 Task: Look for properties with shower or bath chairs.
Action: Mouse moved to (1048, 126)
Screenshot: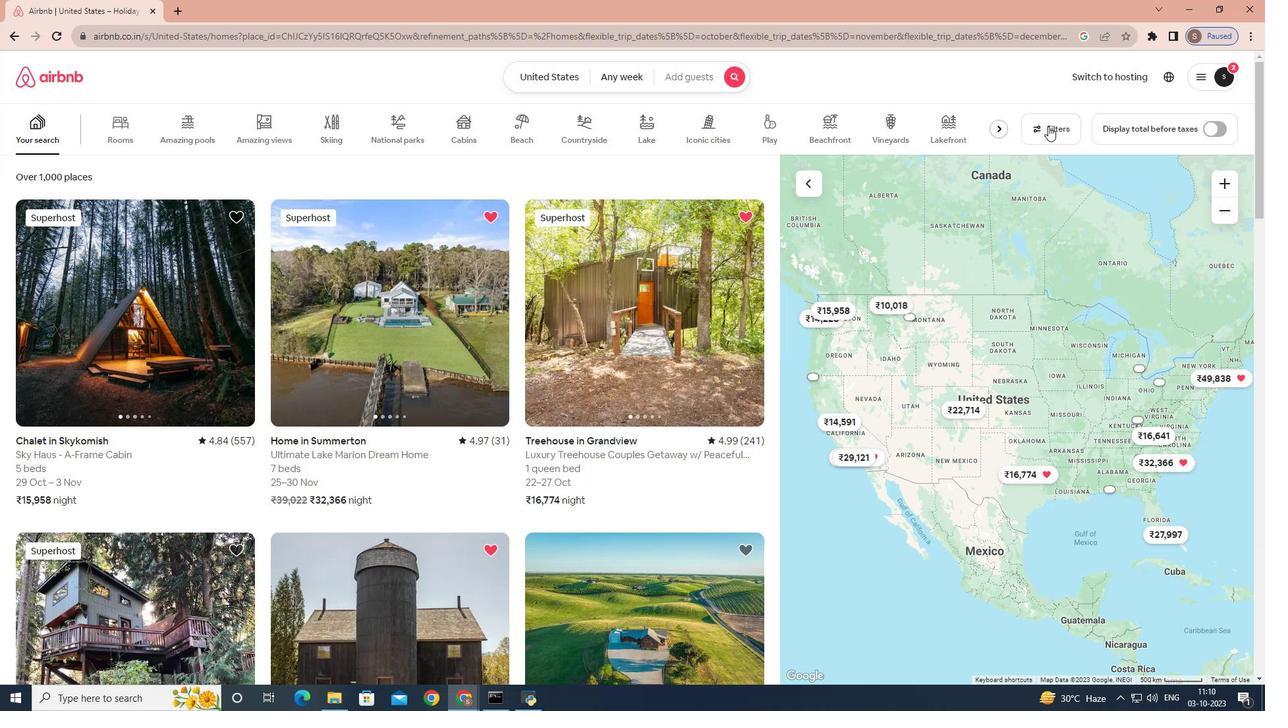
Action: Mouse pressed left at (1048, 126)
Screenshot: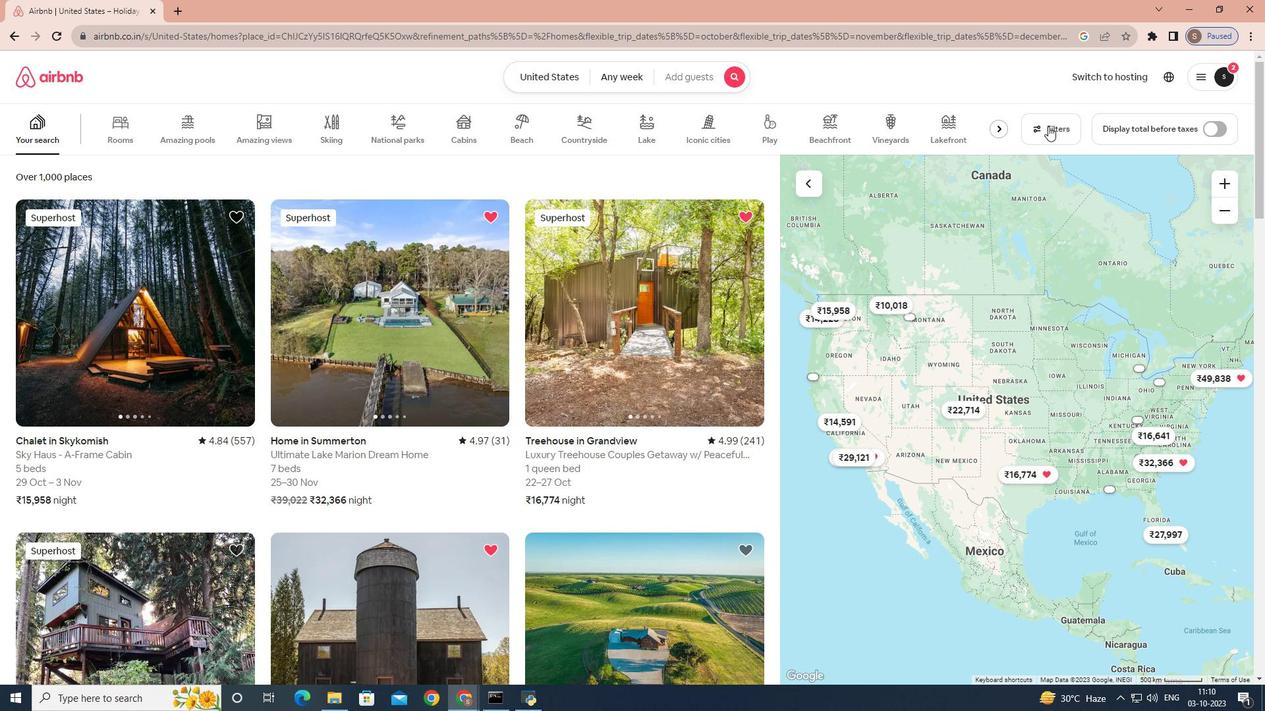 
Action: Mouse moved to (797, 205)
Screenshot: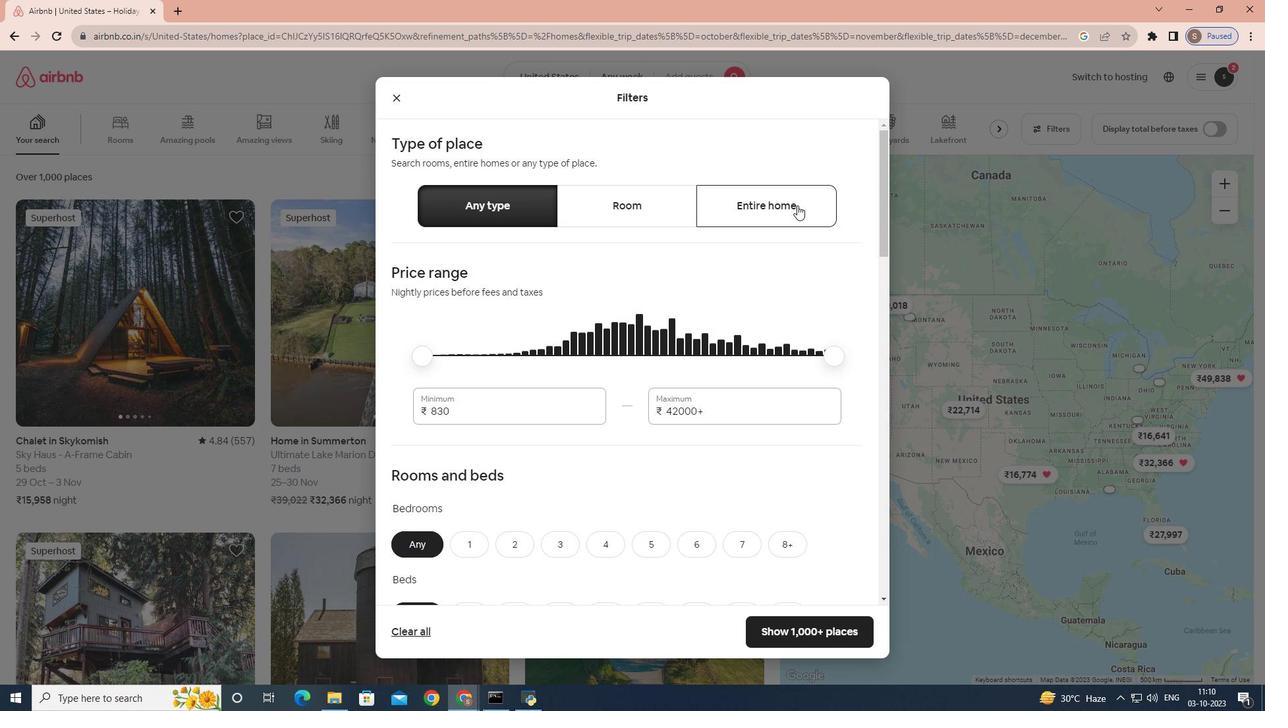 
Action: Mouse pressed left at (797, 205)
Screenshot: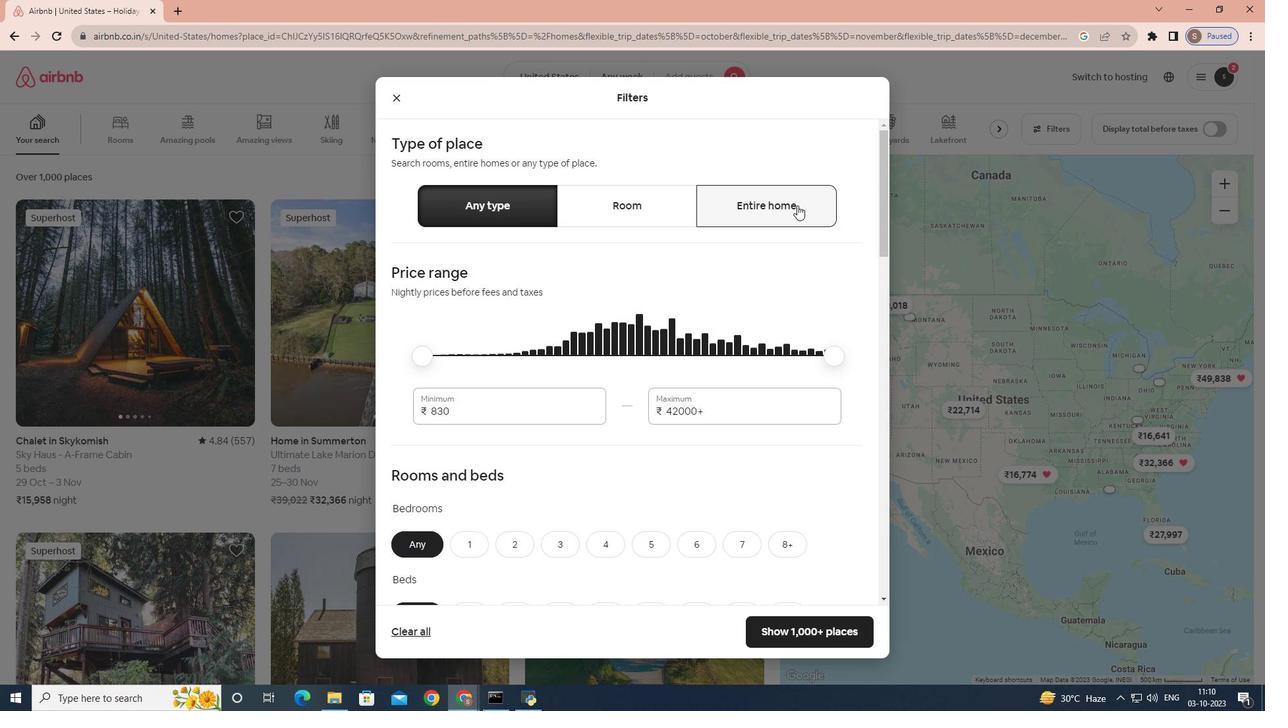 
Action: Mouse moved to (707, 267)
Screenshot: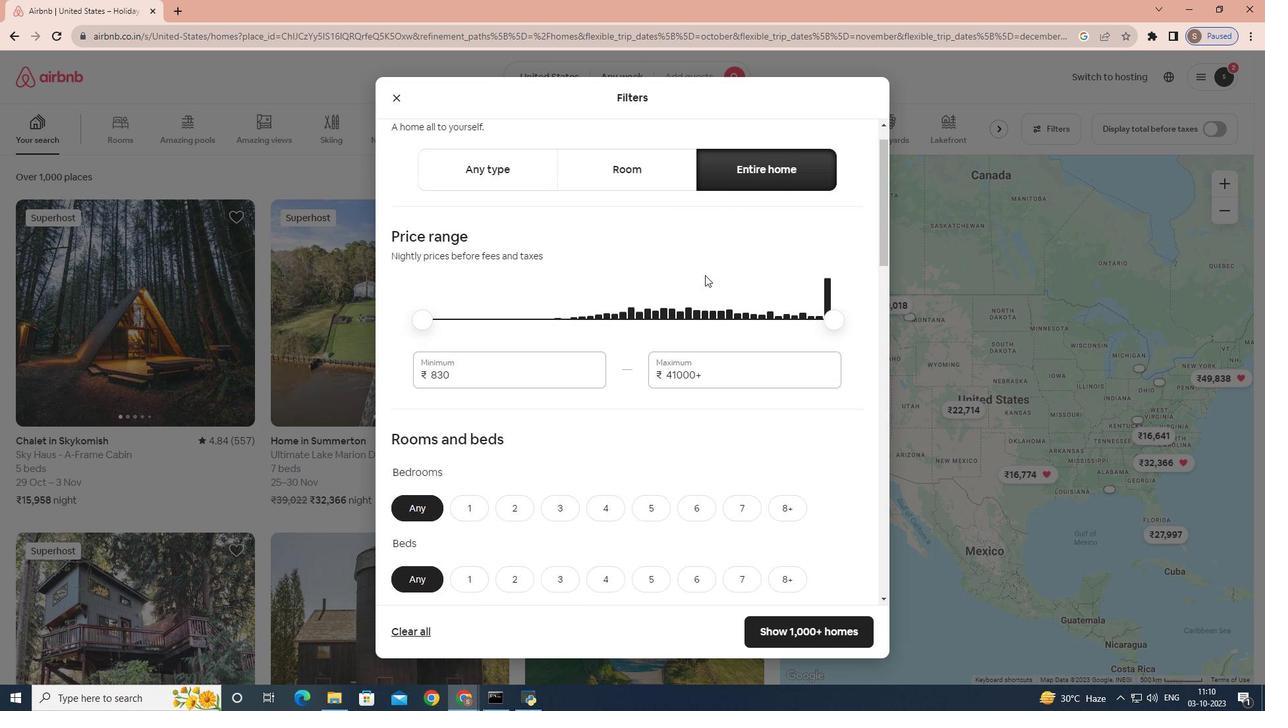 
Action: Mouse scrolled (707, 266) with delta (0, 0)
Screenshot: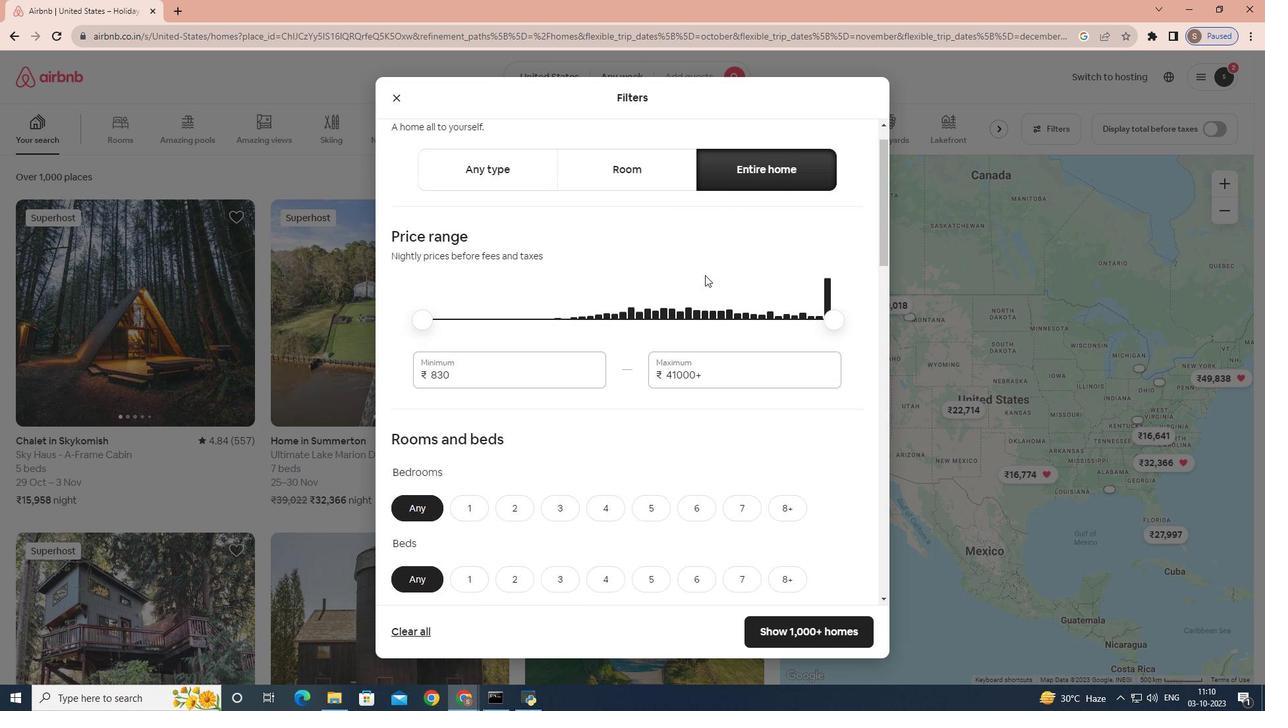 
Action: Mouse moved to (705, 274)
Screenshot: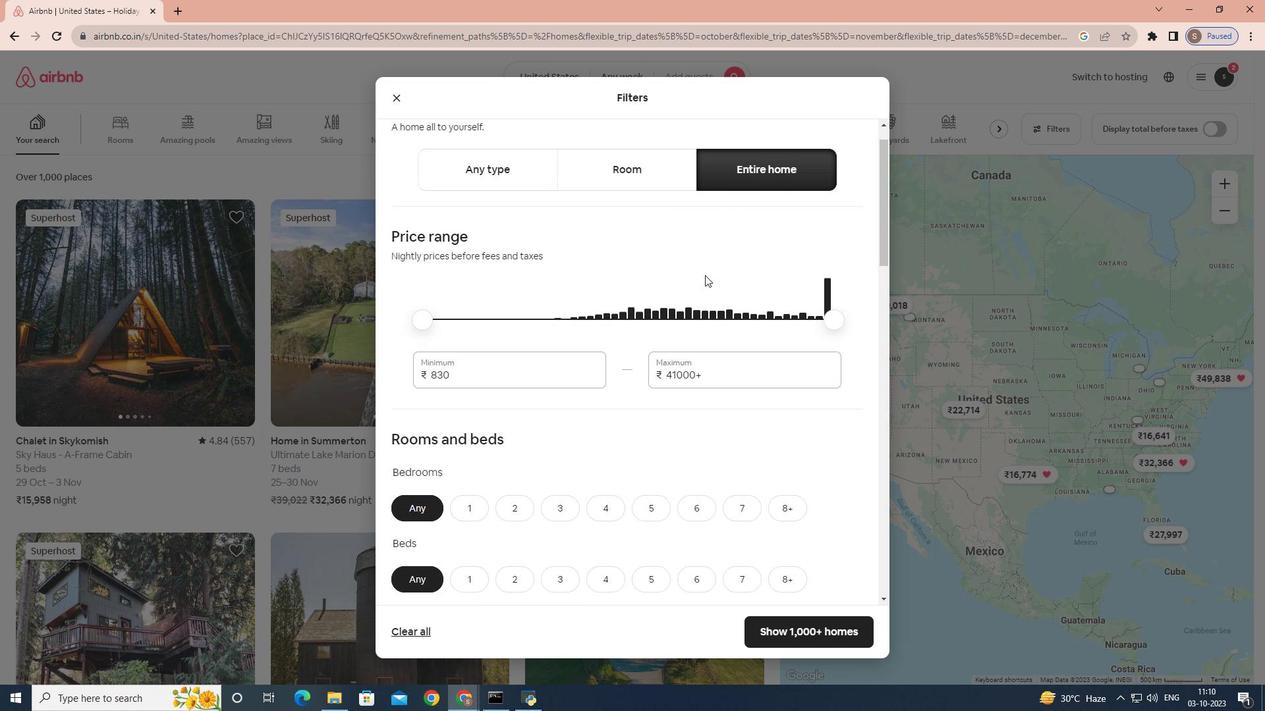 
Action: Mouse scrolled (705, 274) with delta (0, 0)
Screenshot: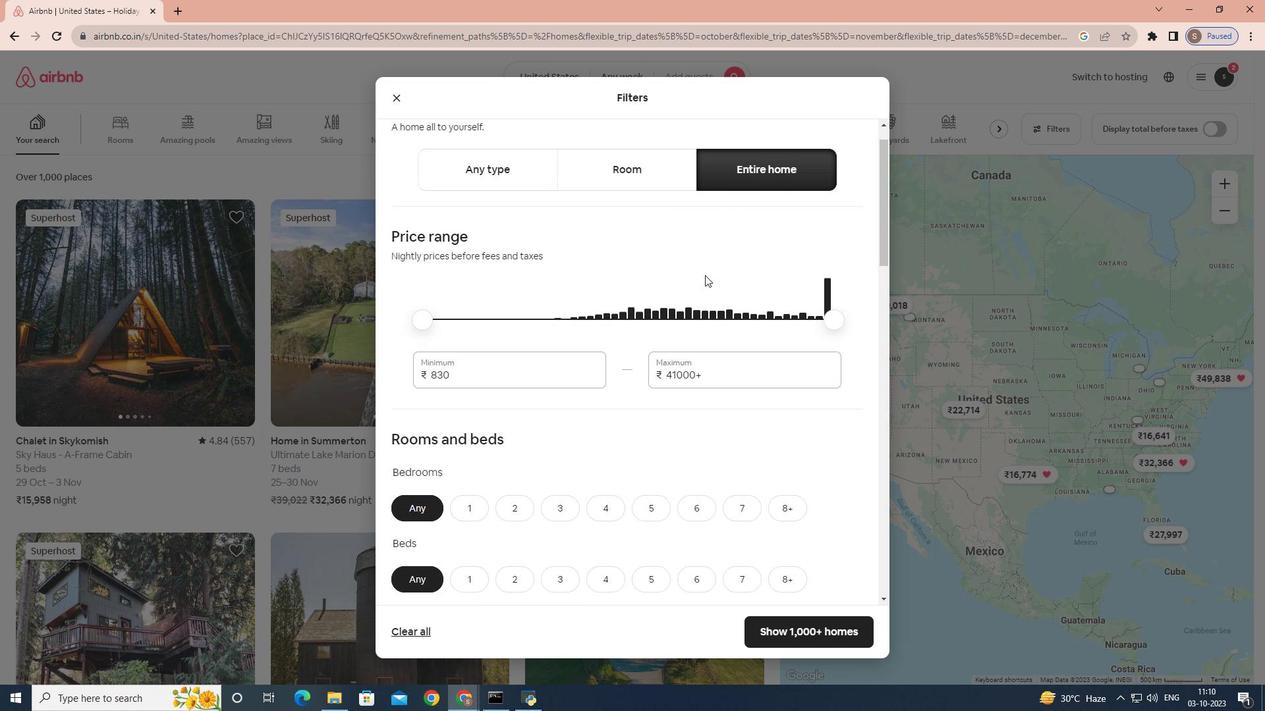 
Action: Mouse moved to (705, 275)
Screenshot: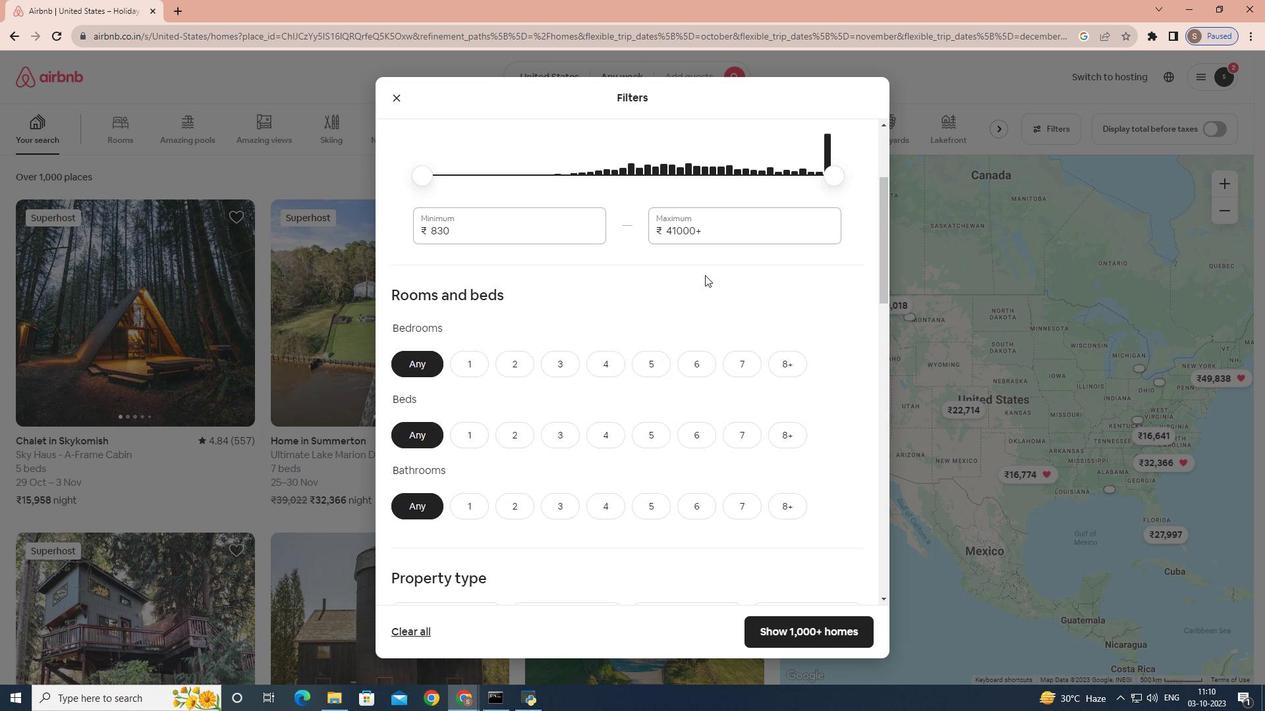 
Action: Mouse scrolled (705, 274) with delta (0, 0)
Screenshot: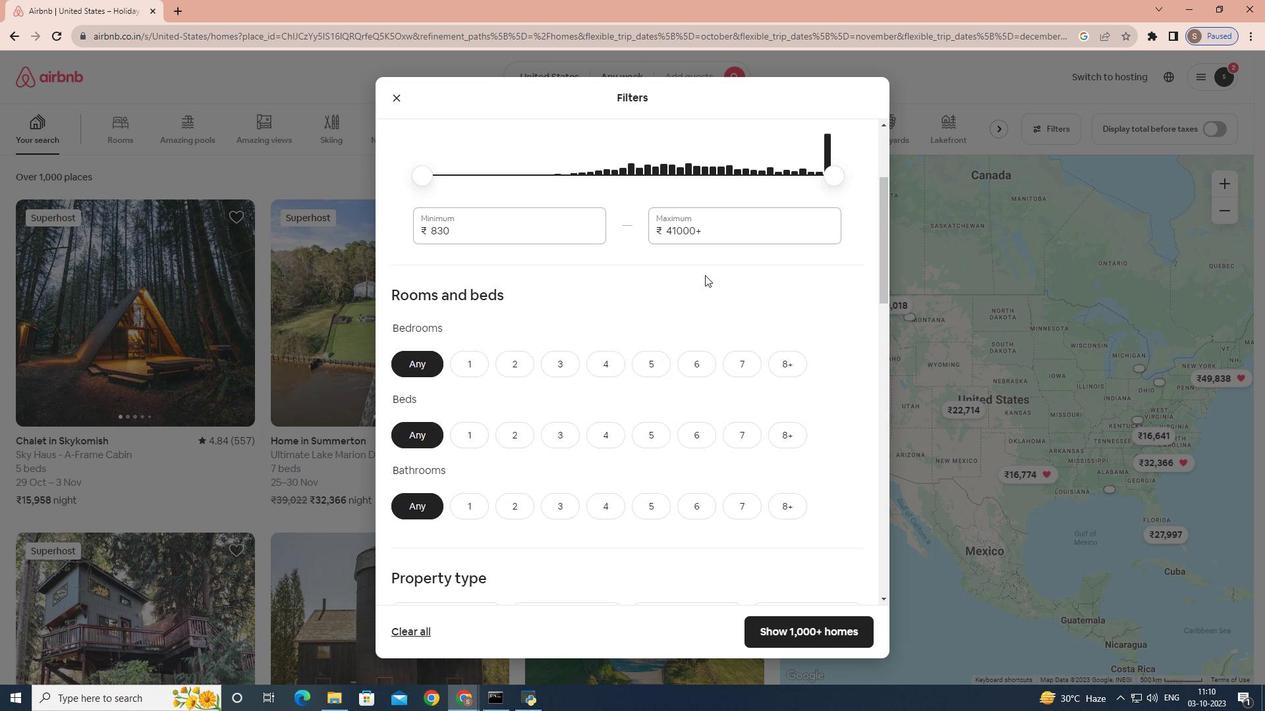 
Action: Mouse scrolled (705, 274) with delta (0, 0)
Screenshot: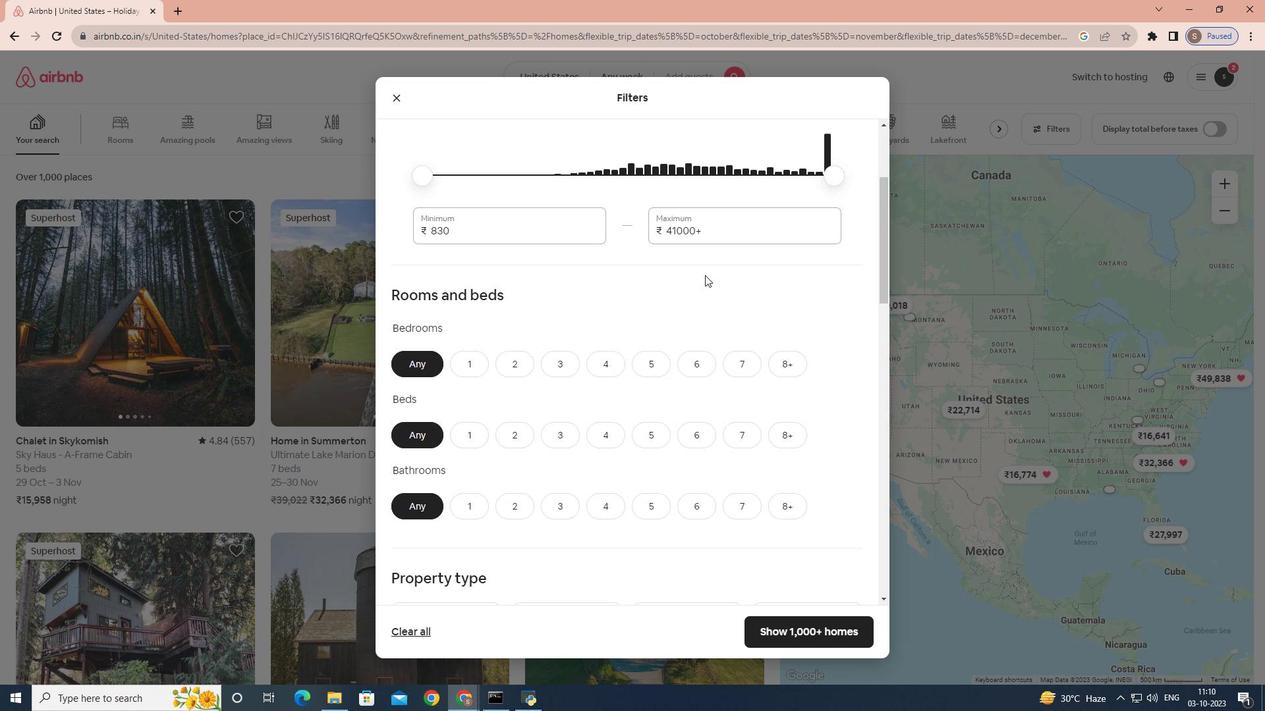 
Action: Mouse scrolled (705, 274) with delta (0, 0)
Screenshot: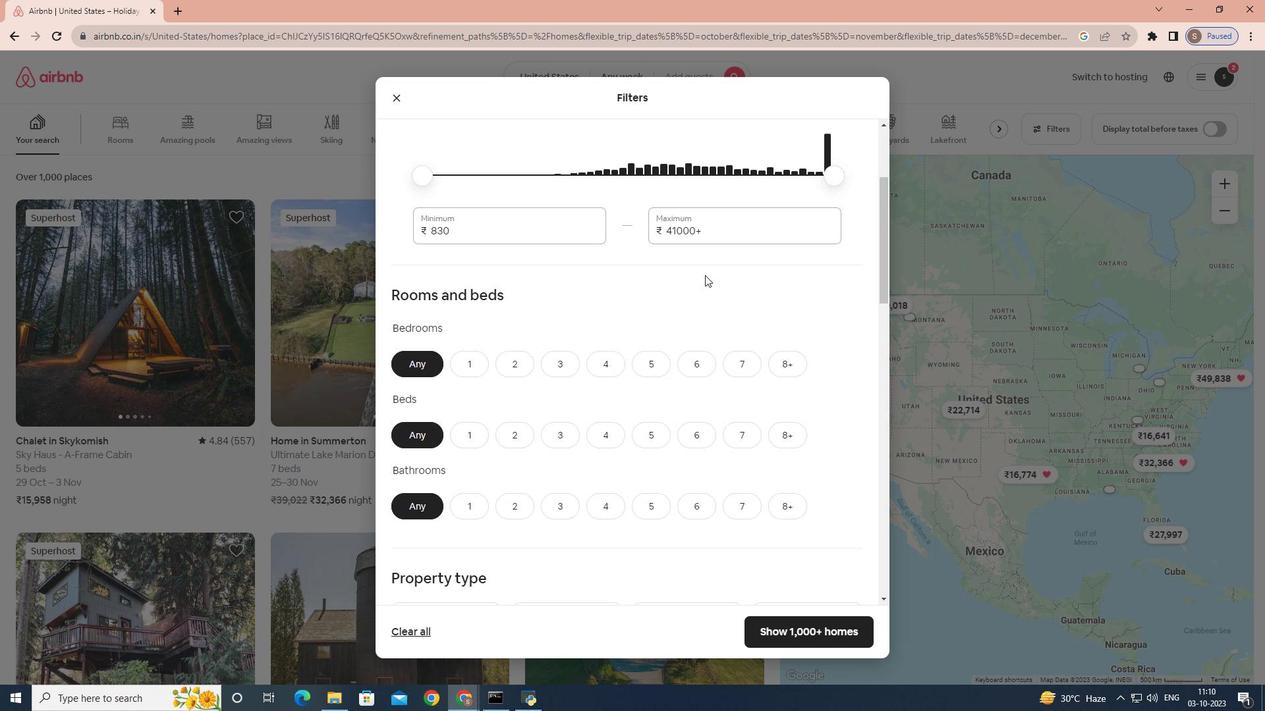 
Action: Mouse scrolled (705, 274) with delta (0, 0)
Screenshot: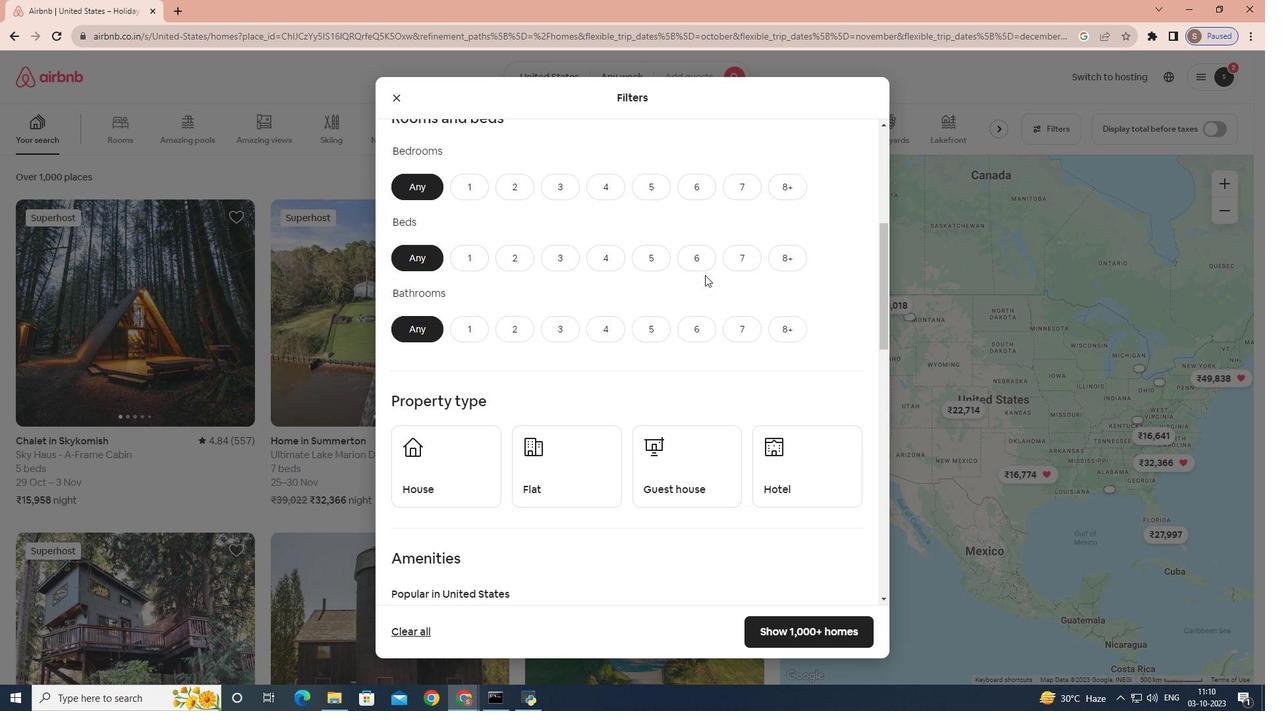 
Action: Mouse scrolled (705, 274) with delta (0, 0)
Screenshot: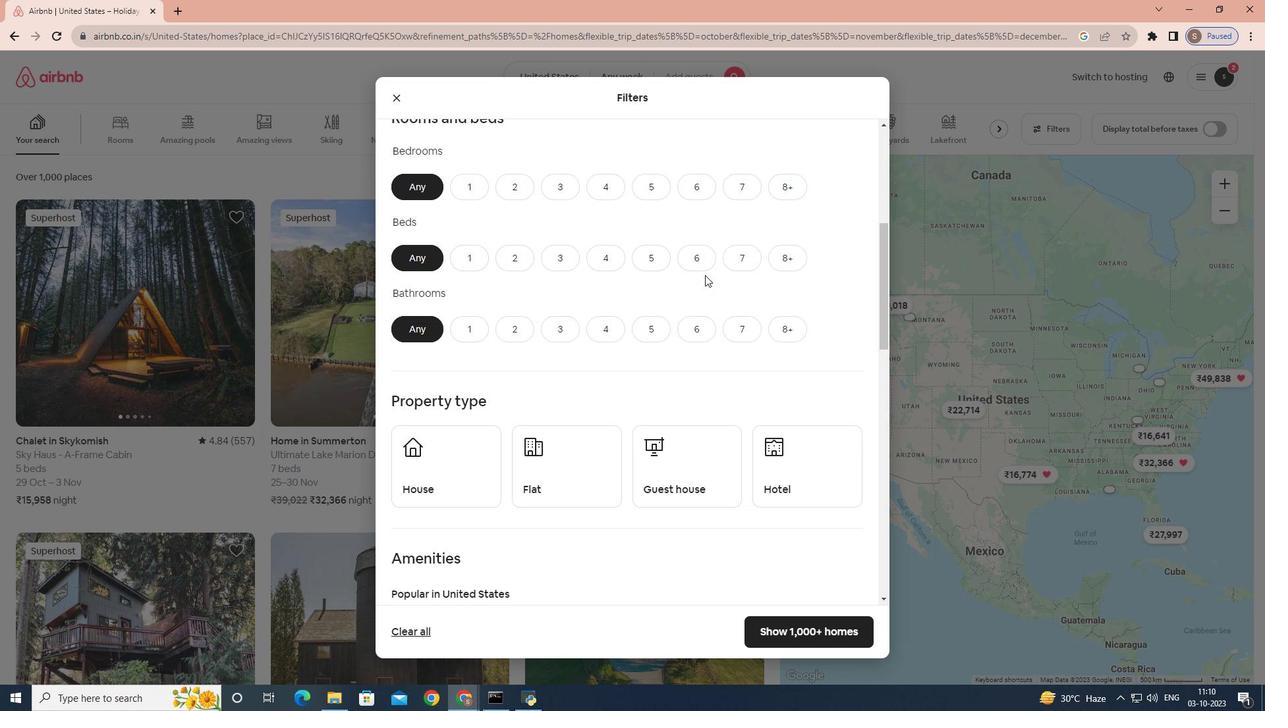 
Action: Mouse scrolled (705, 274) with delta (0, 0)
Screenshot: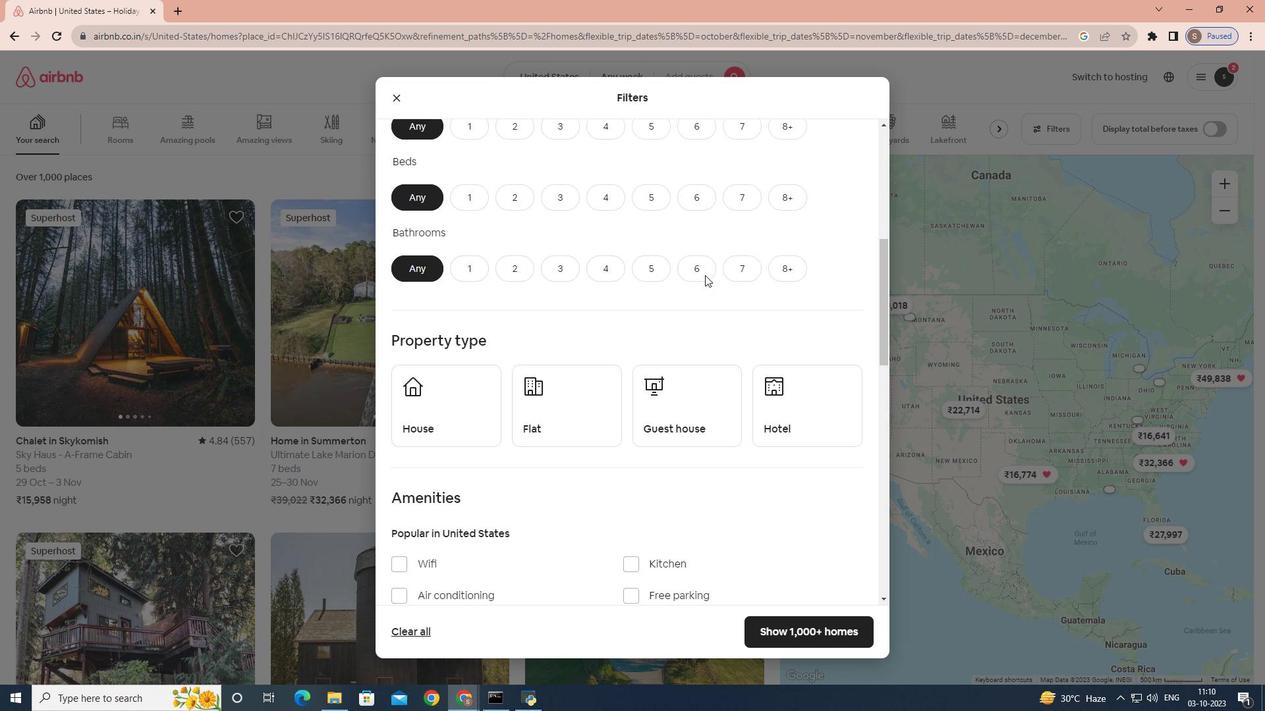 
Action: Mouse scrolled (705, 274) with delta (0, 0)
Screenshot: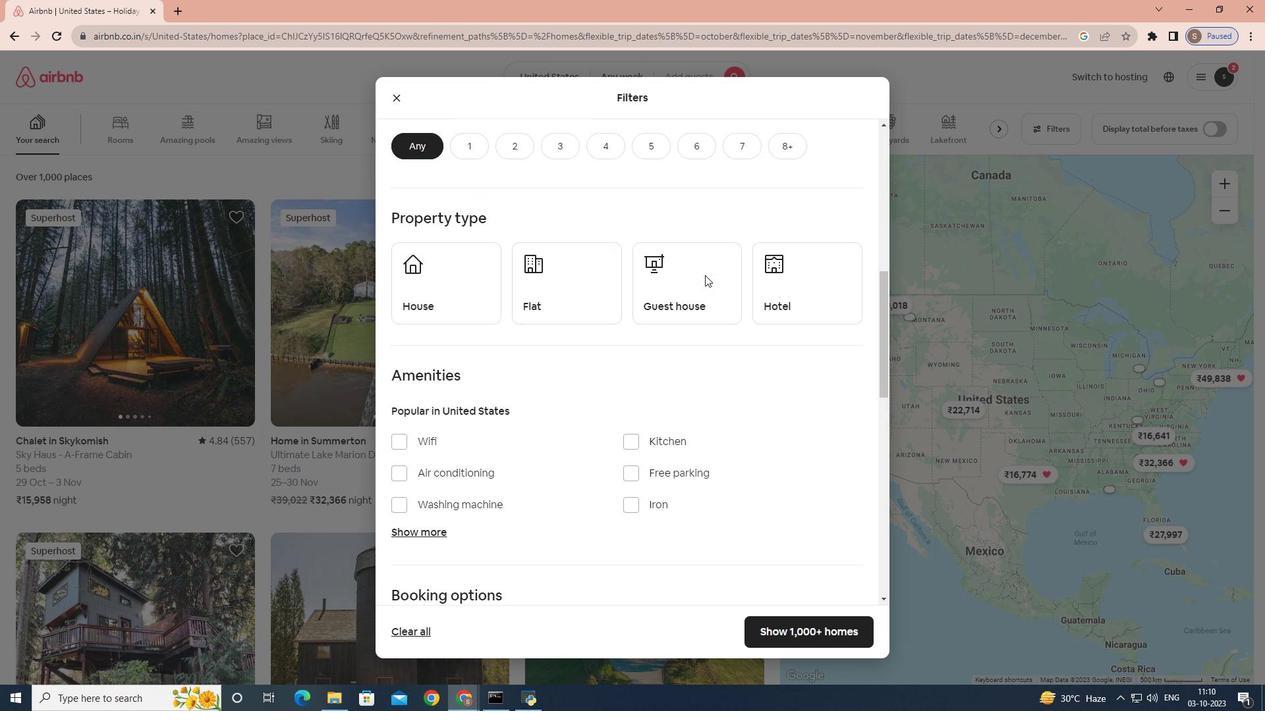 
Action: Mouse scrolled (705, 274) with delta (0, 0)
Screenshot: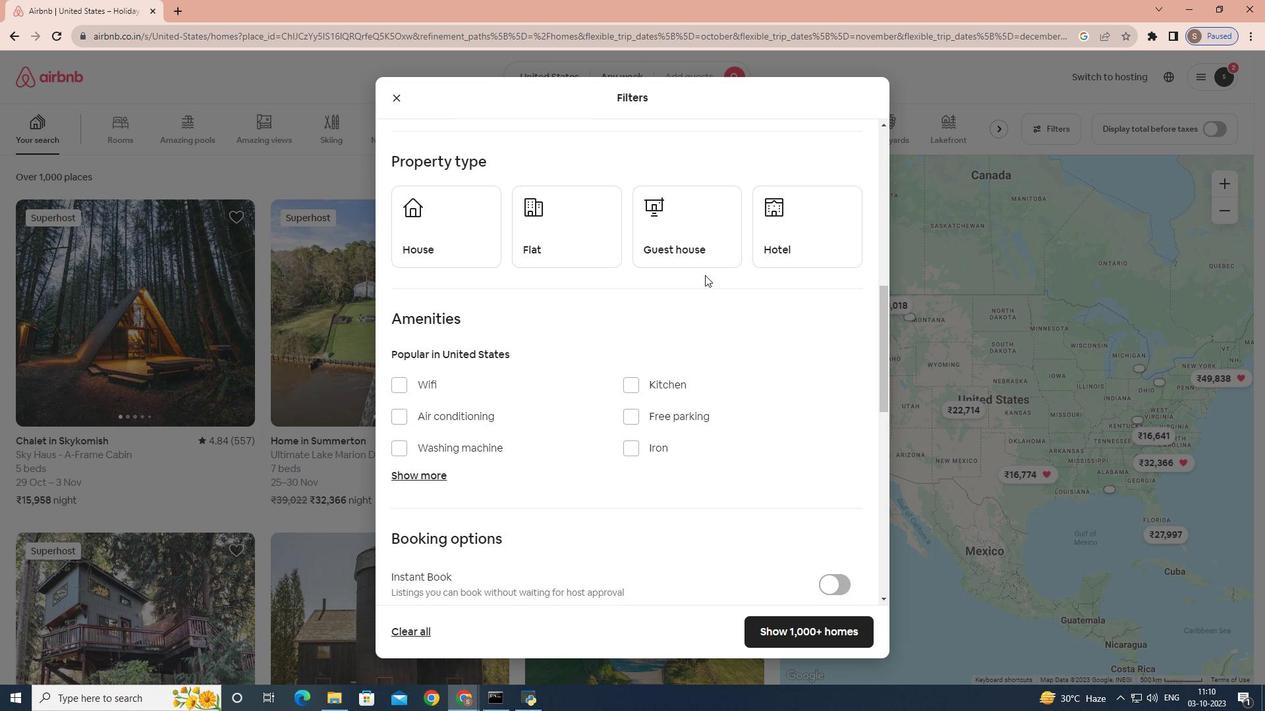 
Action: Mouse scrolled (705, 274) with delta (0, 0)
Screenshot: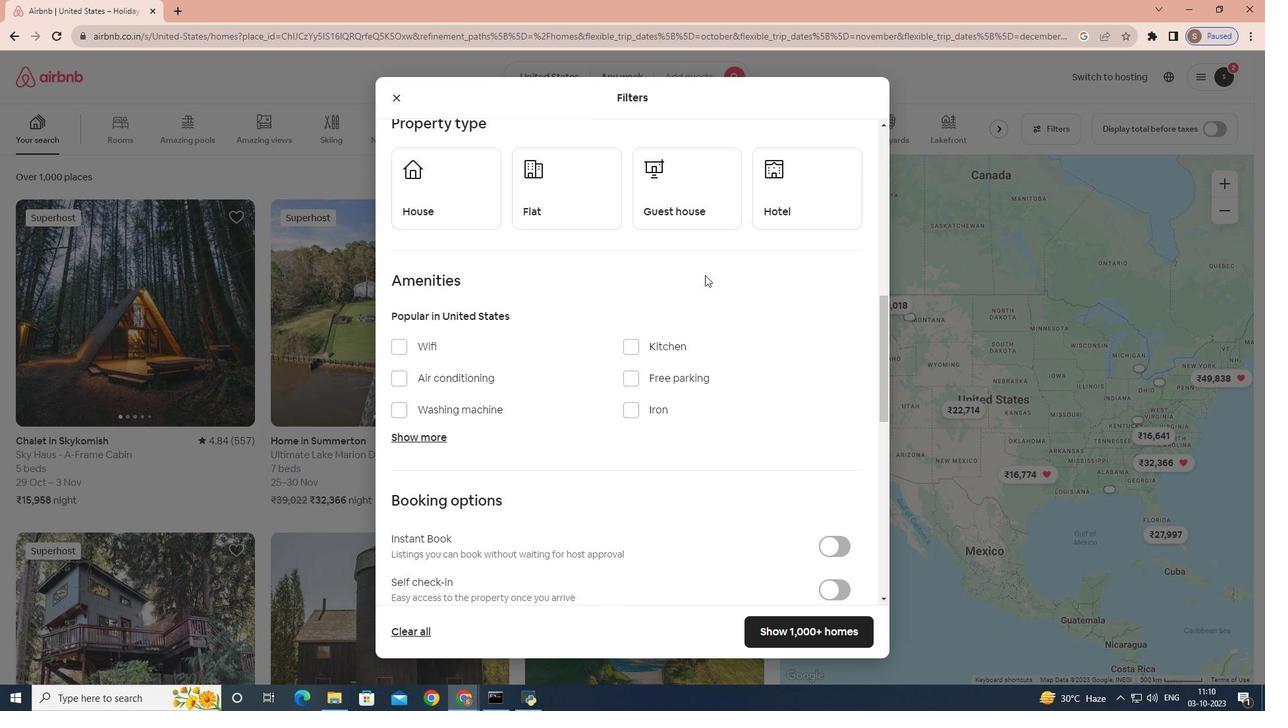 
Action: Mouse moved to (433, 347)
Screenshot: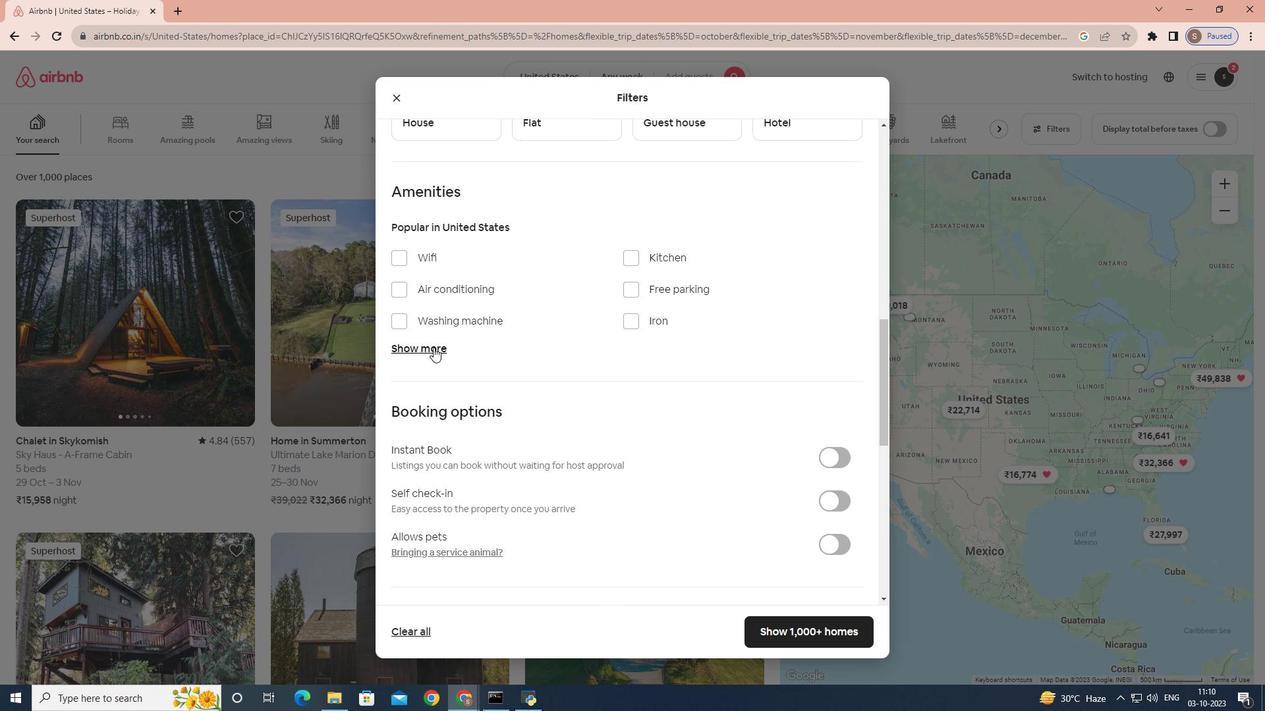 
Action: Mouse pressed left at (433, 347)
Screenshot: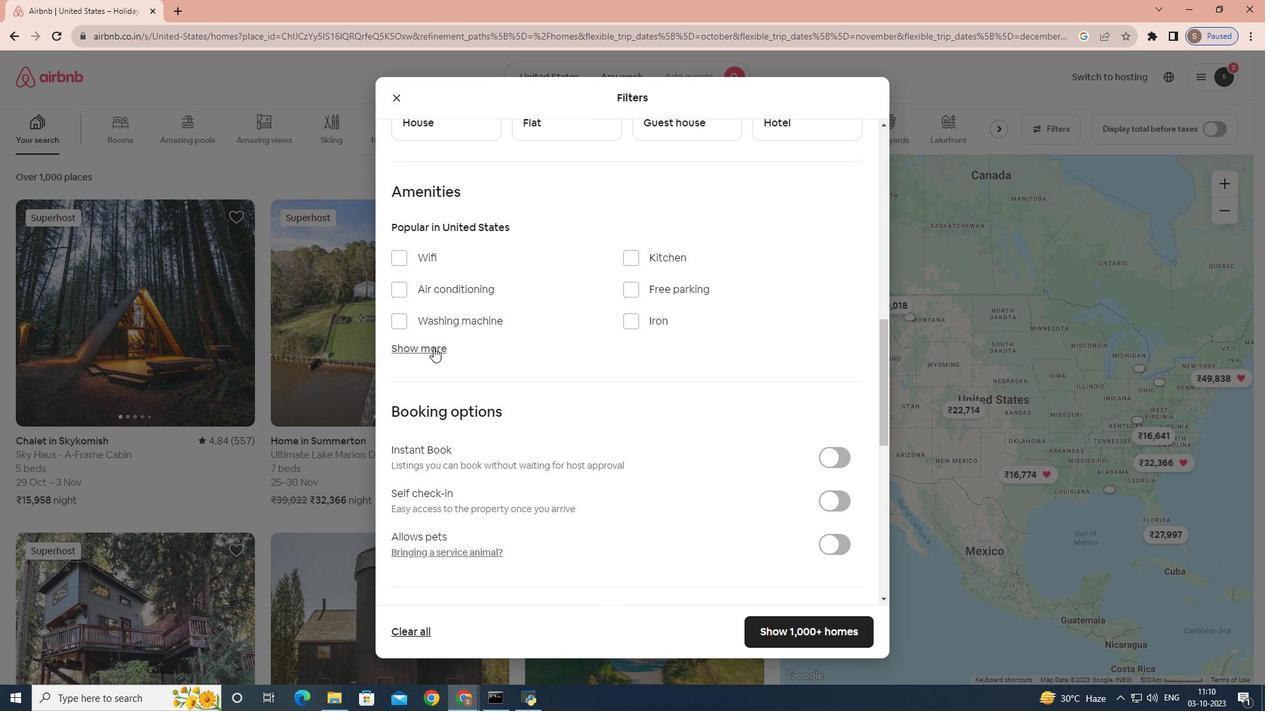 
Action: Mouse moved to (515, 345)
Screenshot: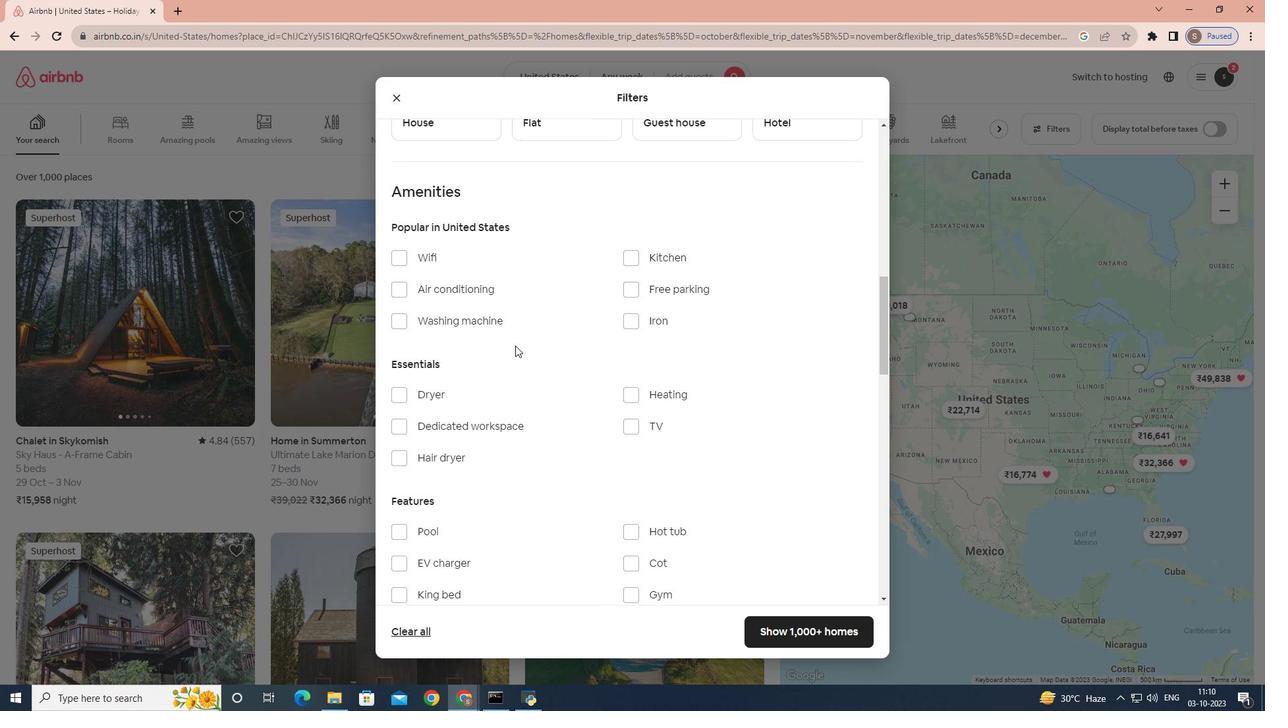 
Action: Mouse scrolled (515, 345) with delta (0, 0)
Screenshot: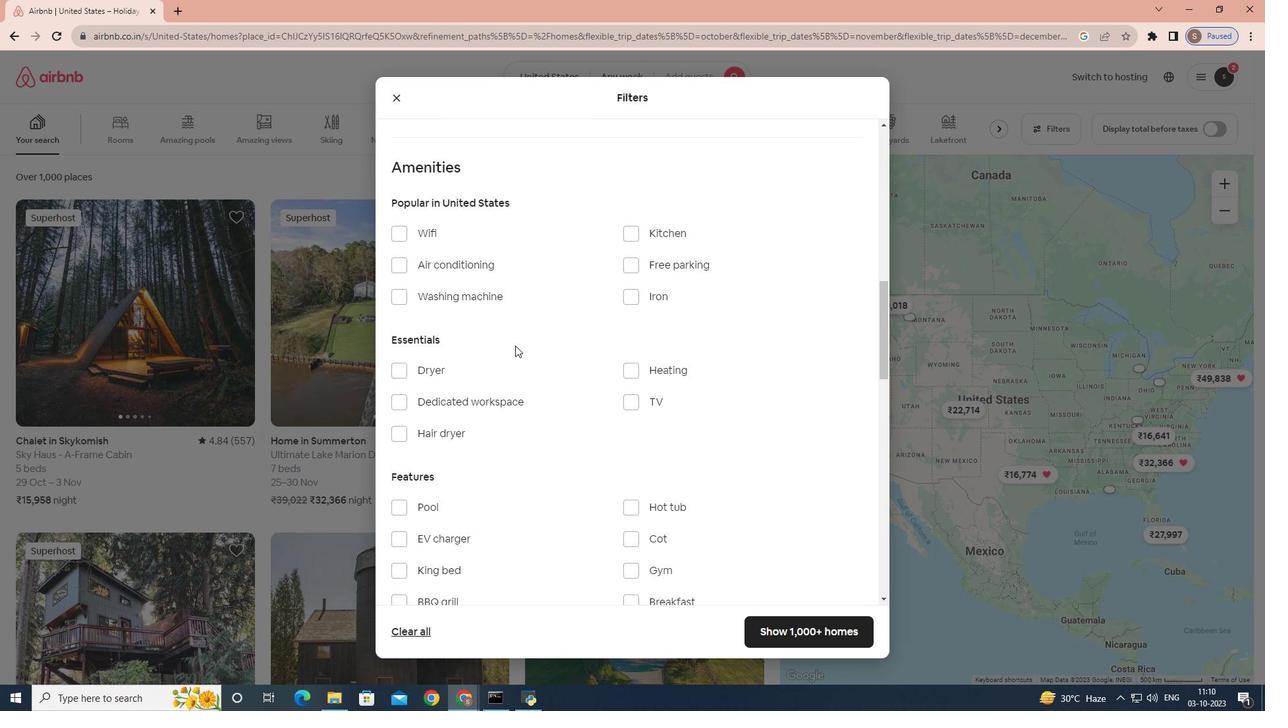
Action: Mouse scrolled (515, 345) with delta (0, 0)
Screenshot: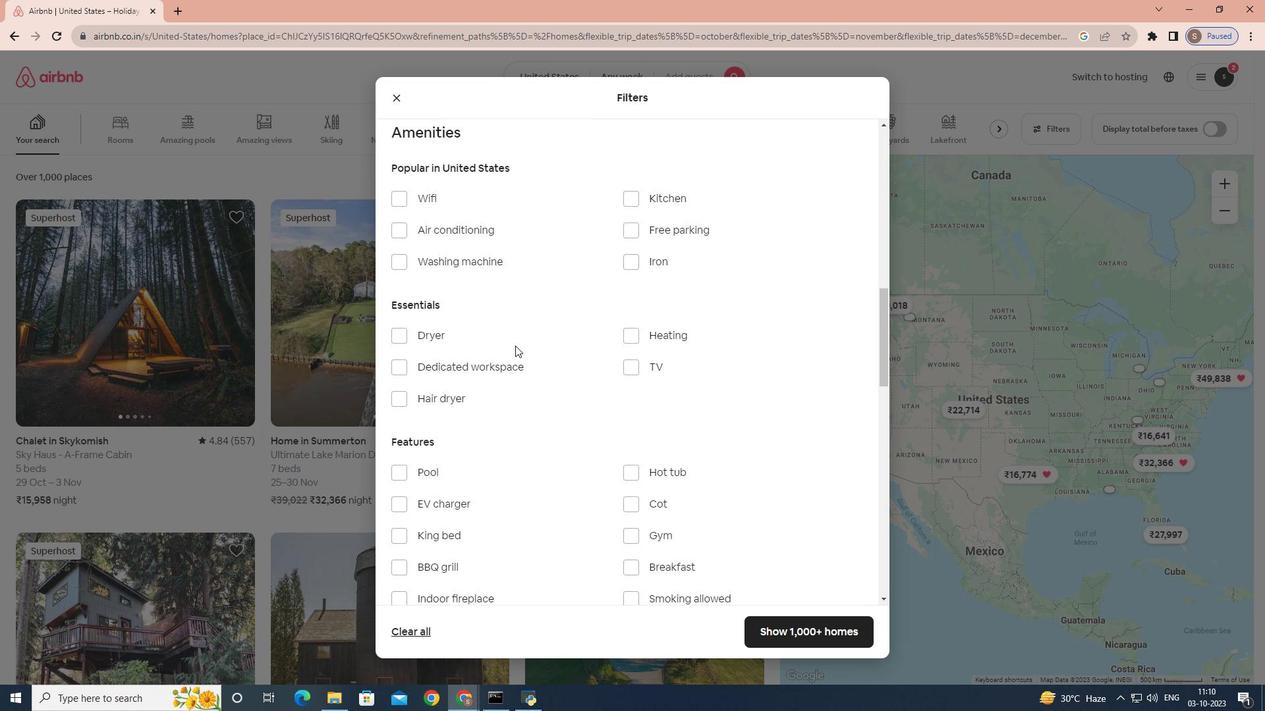 
Action: Mouse scrolled (515, 345) with delta (0, 0)
Screenshot: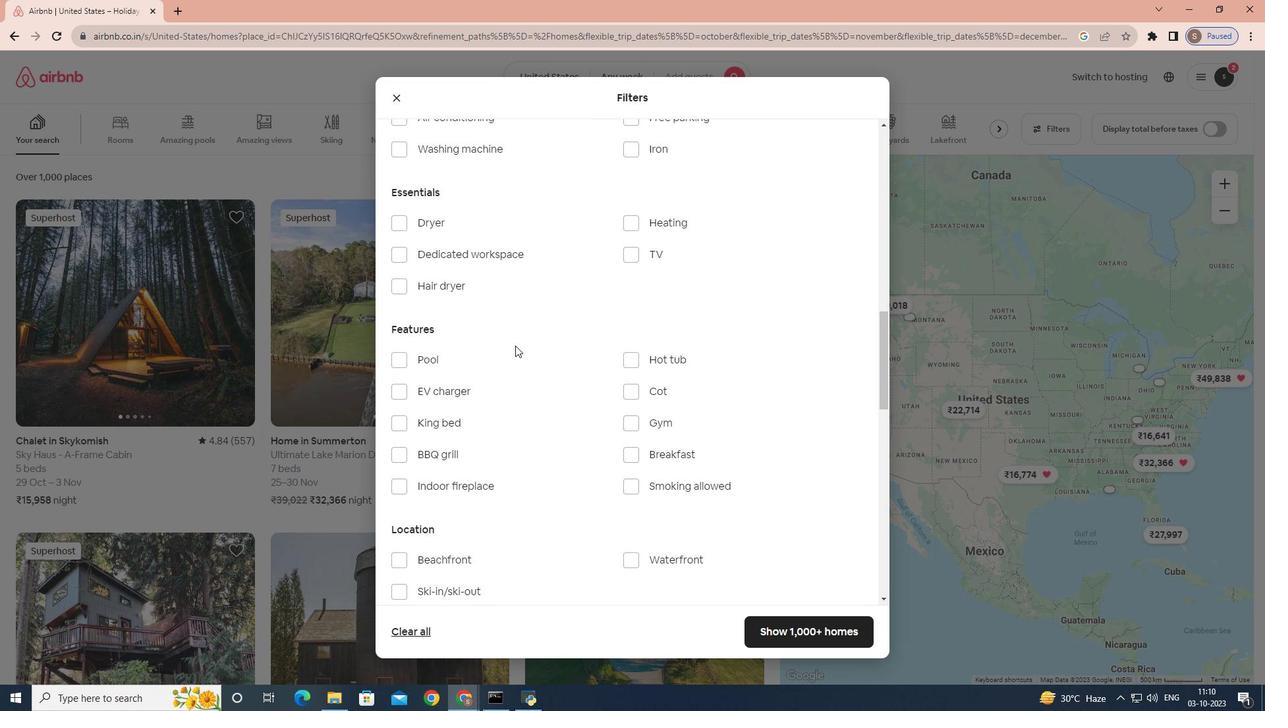
Action: Mouse scrolled (515, 345) with delta (0, 0)
Screenshot: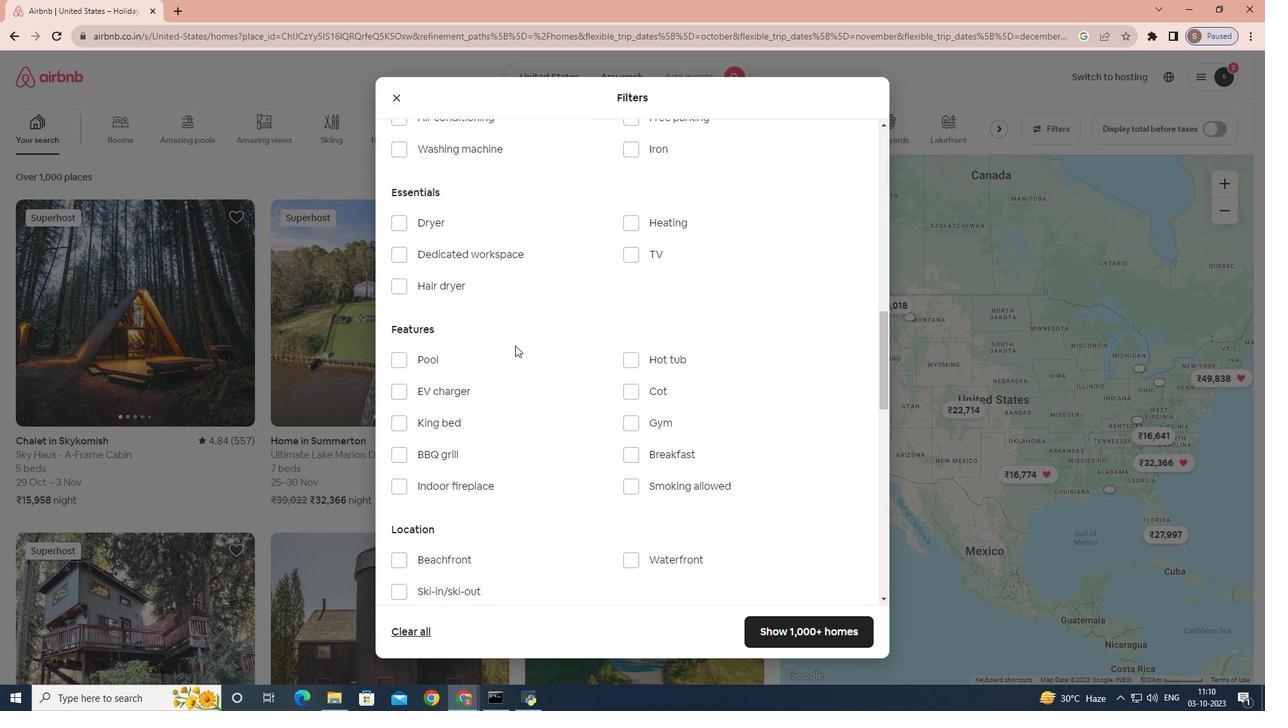 
Action: Mouse scrolled (515, 345) with delta (0, 0)
Screenshot: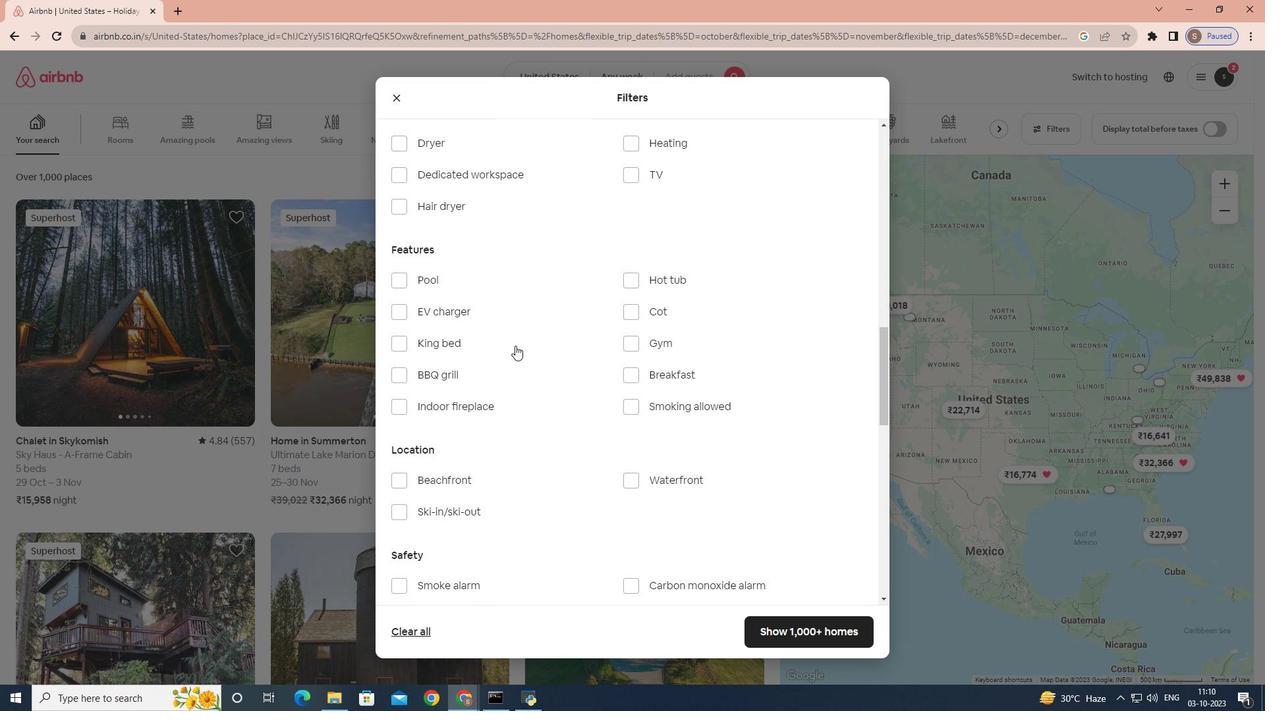 
Action: Mouse scrolled (515, 345) with delta (0, 0)
Screenshot: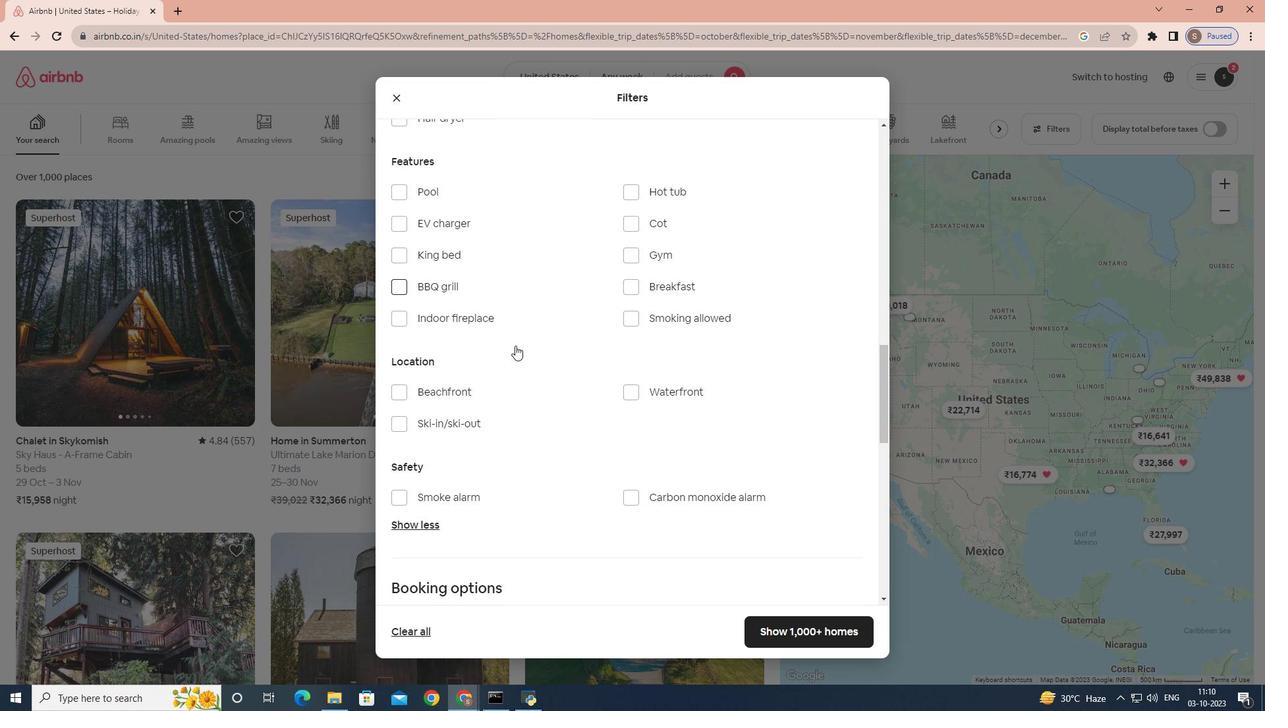 
Action: Mouse scrolled (515, 345) with delta (0, 0)
Screenshot: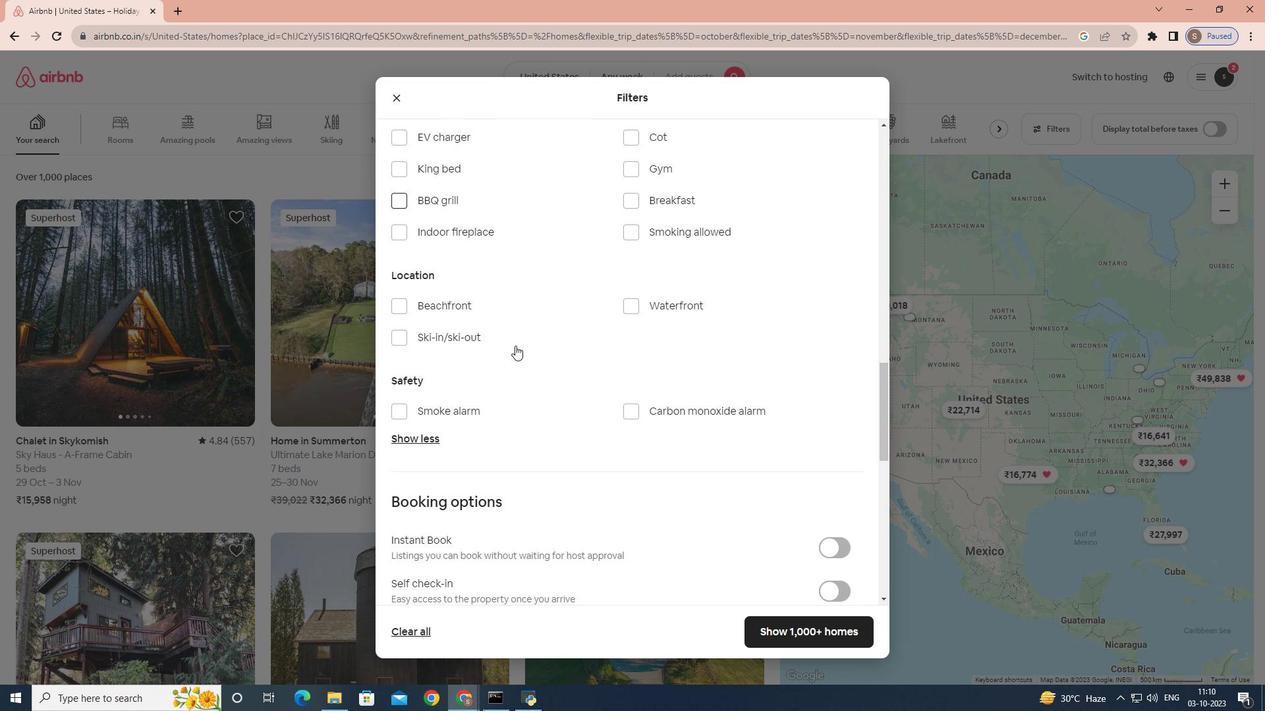 
Action: Mouse scrolled (515, 345) with delta (0, 0)
Screenshot: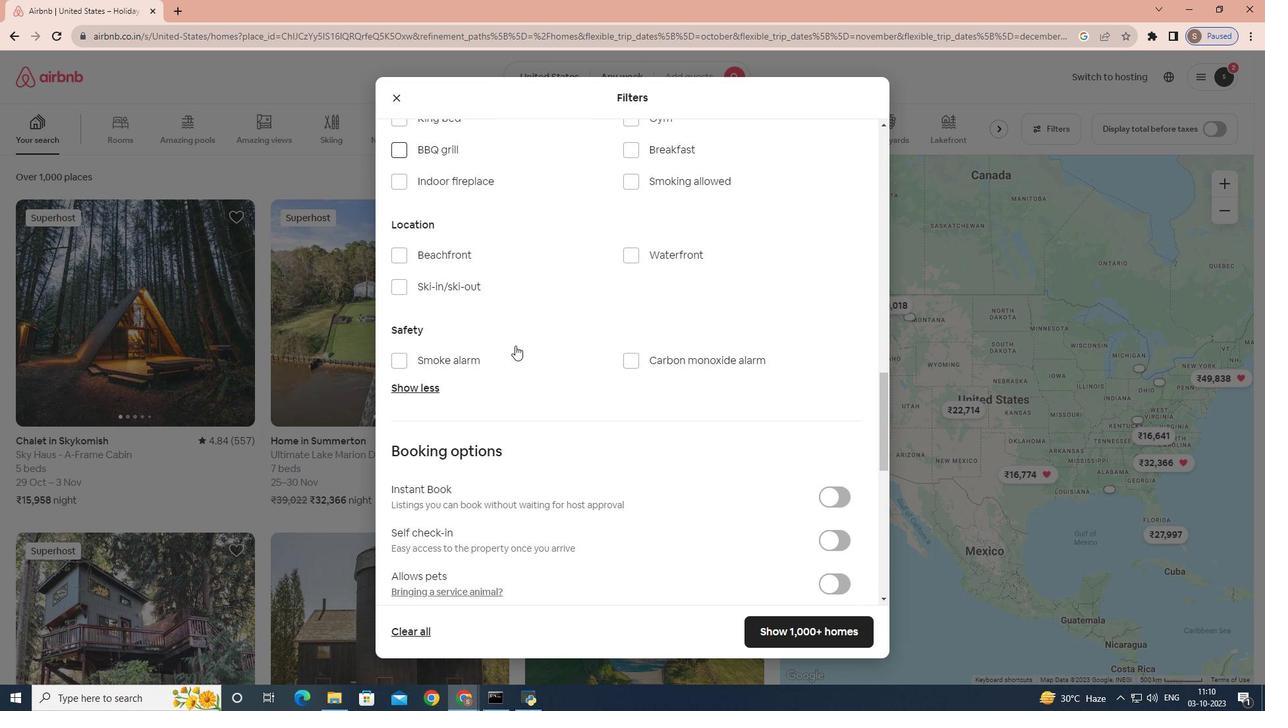 
Action: Mouse scrolled (515, 345) with delta (0, 0)
Screenshot: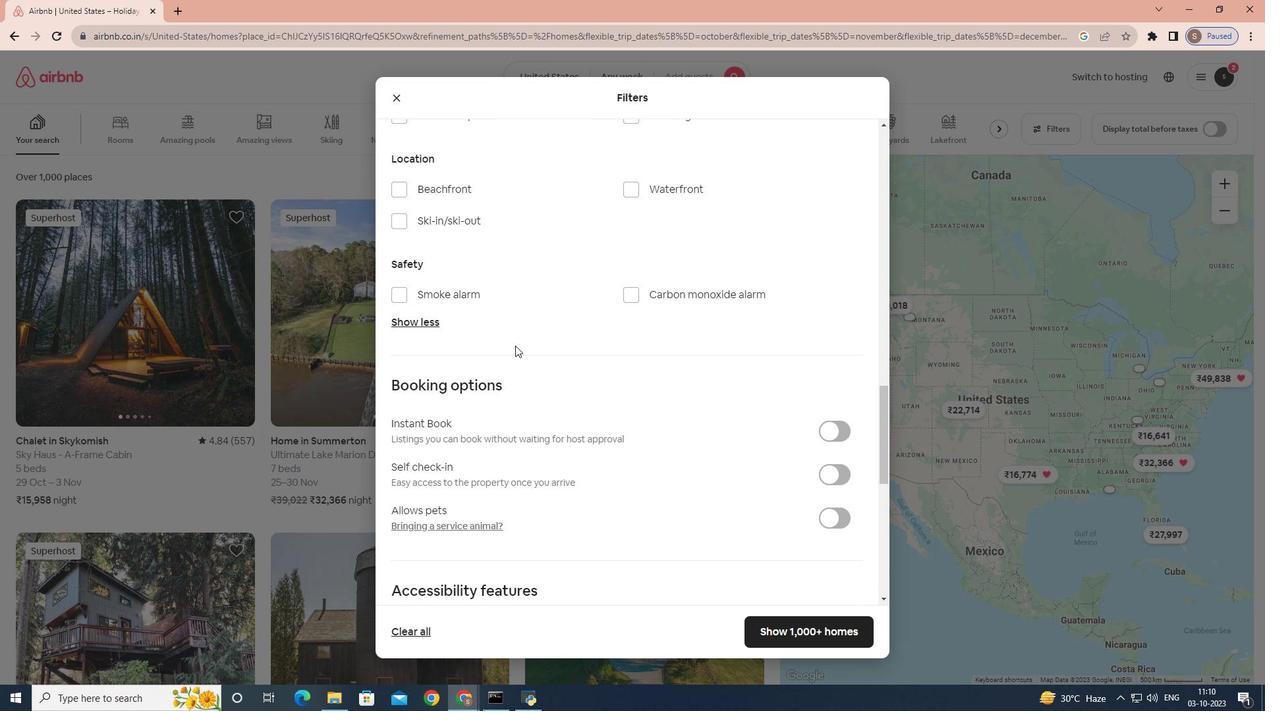 
Action: Mouse scrolled (515, 345) with delta (0, 0)
Screenshot: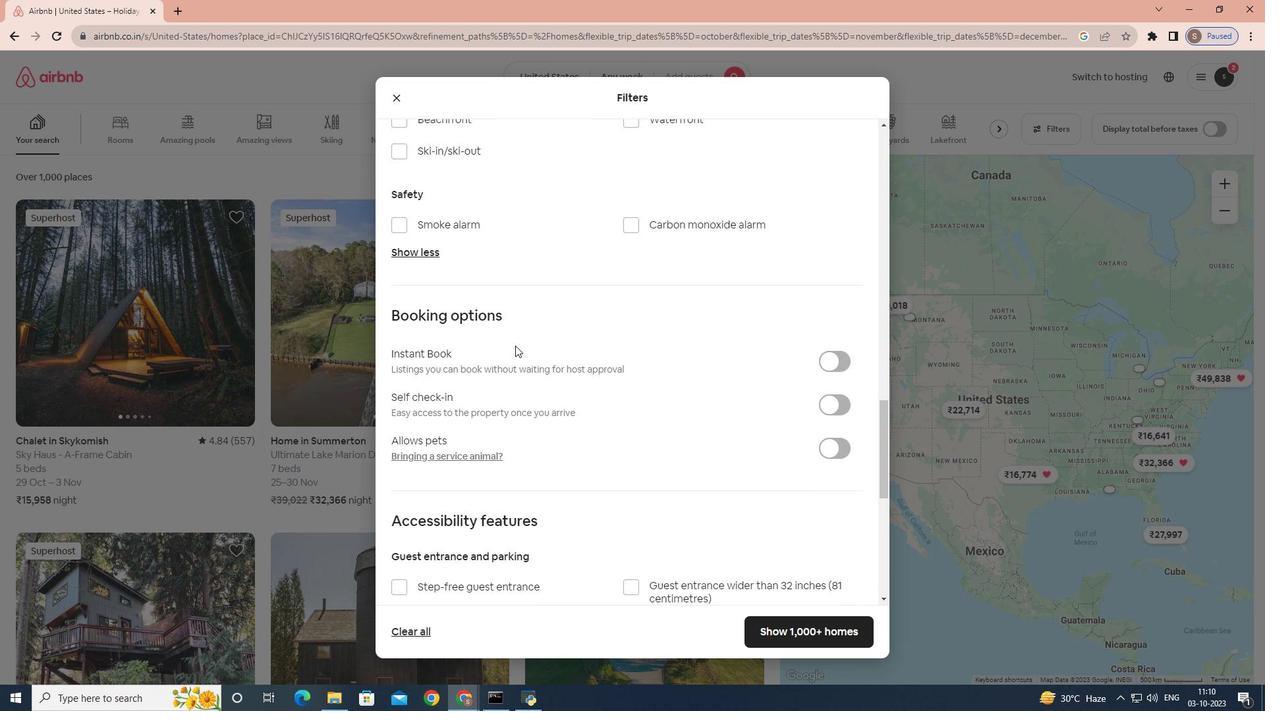 
Action: Mouse scrolled (515, 345) with delta (0, 0)
Screenshot: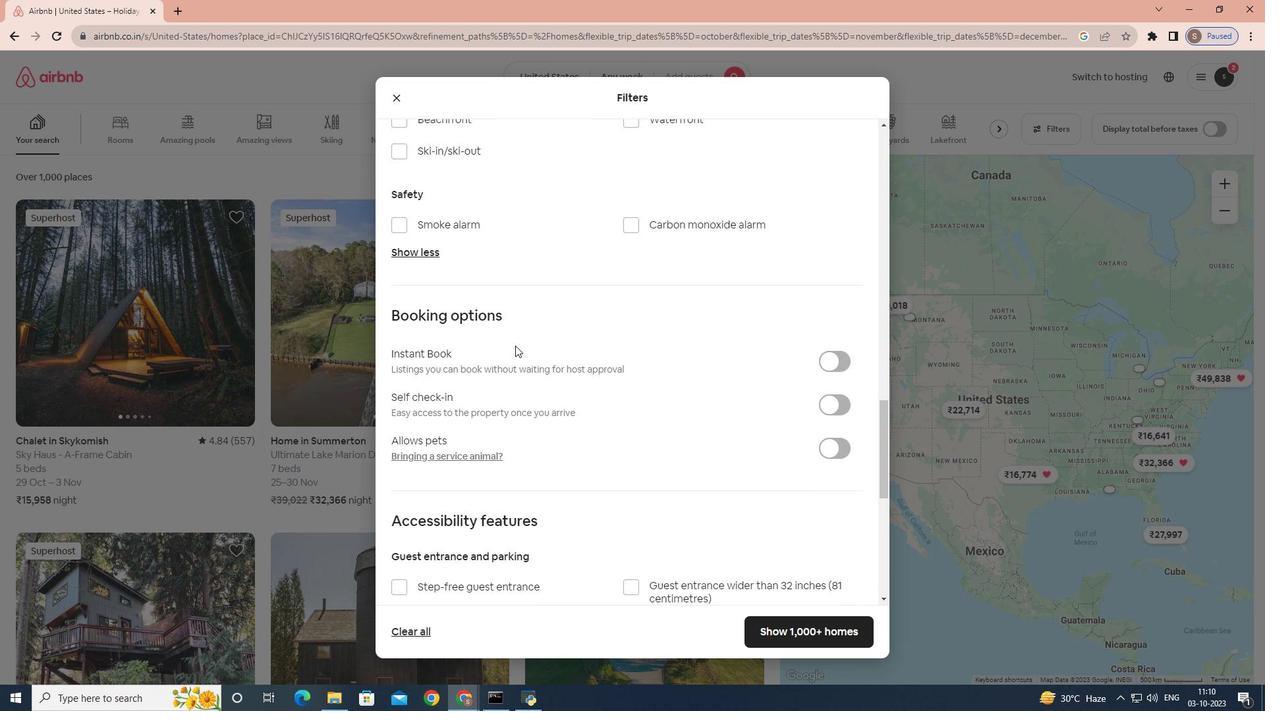 
Action: Mouse scrolled (515, 345) with delta (0, 0)
Screenshot: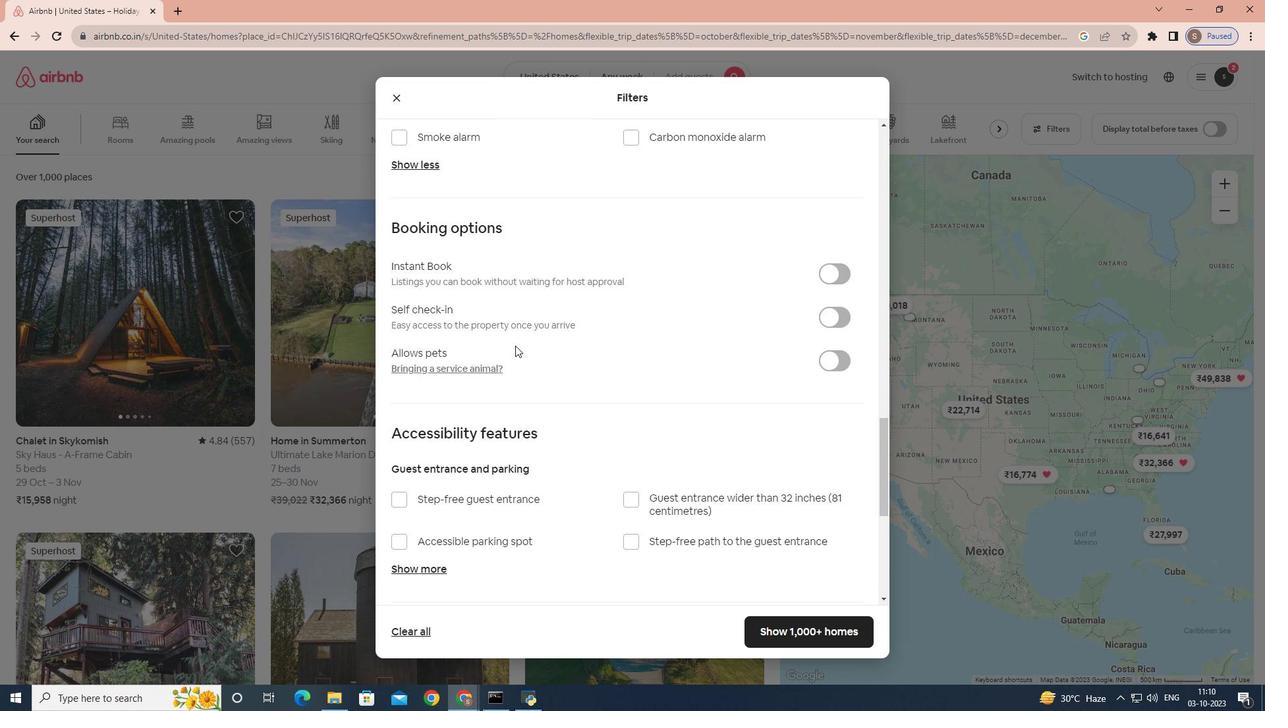 
Action: Mouse scrolled (515, 345) with delta (0, 0)
Screenshot: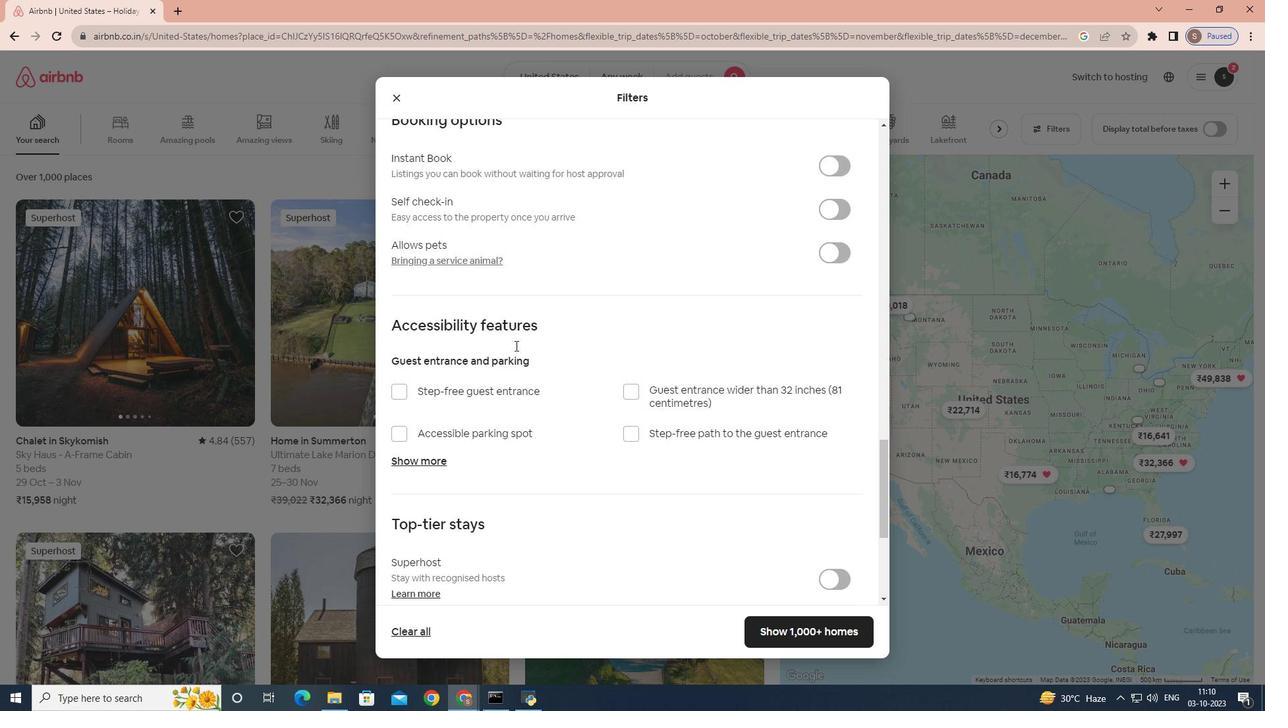 
Action: Mouse scrolled (515, 345) with delta (0, 0)
Screenshot: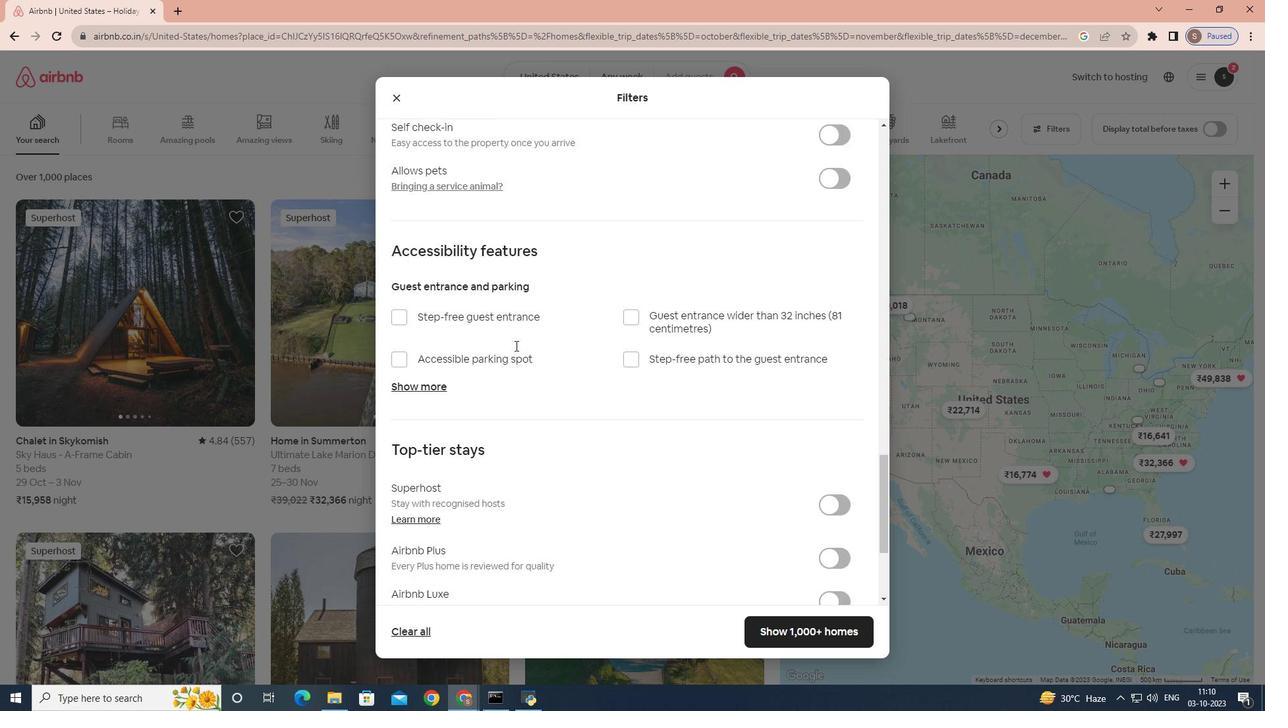 
Action: Mouse scrolled (515, 345) with delta (0, 0)
Screenshot: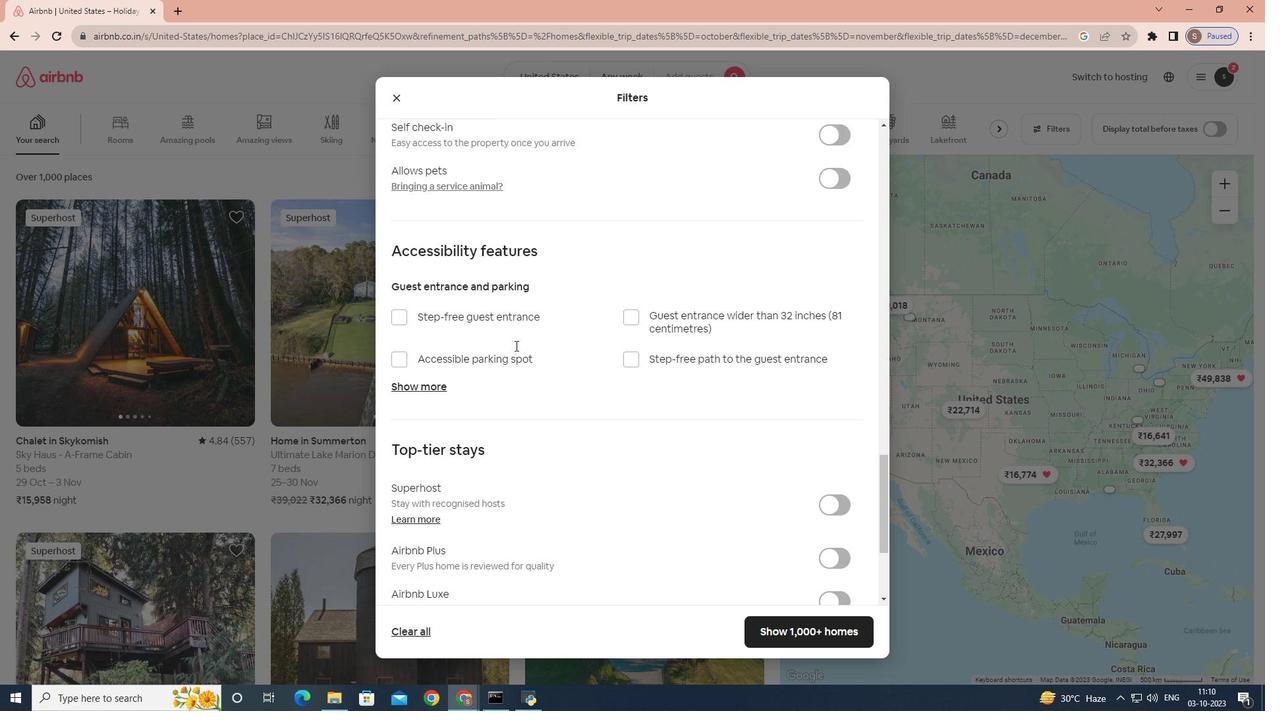 
Action: Mouse moved to (424, 284)
Screenshot: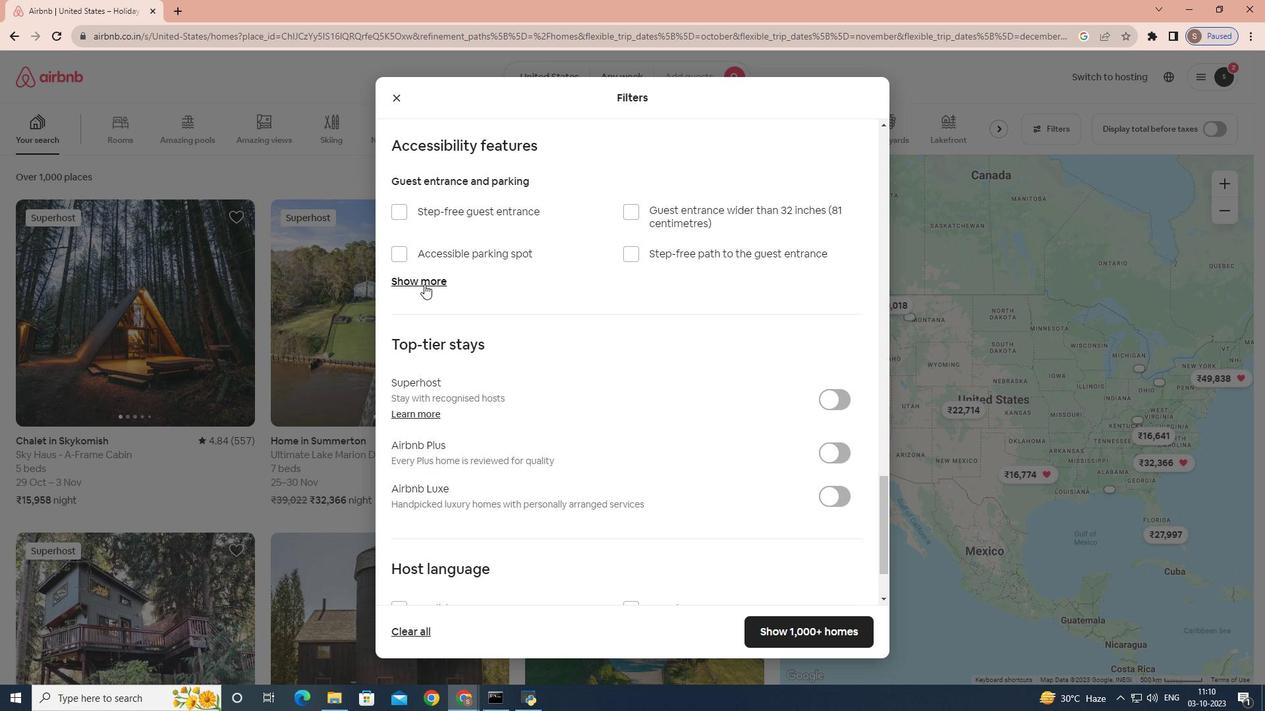 
Action: Mouse pressed left at (424, 284)
Screenshot: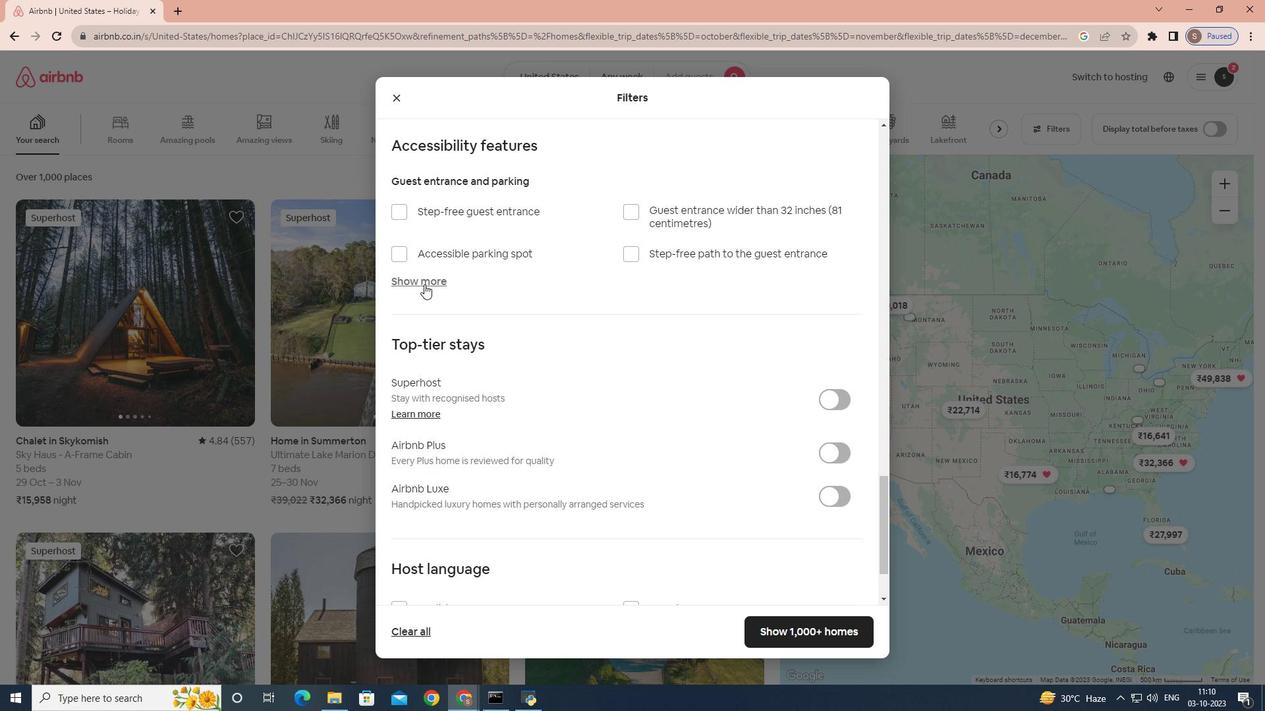 
Action: Mouse moved to (492, 312)
Screenshot: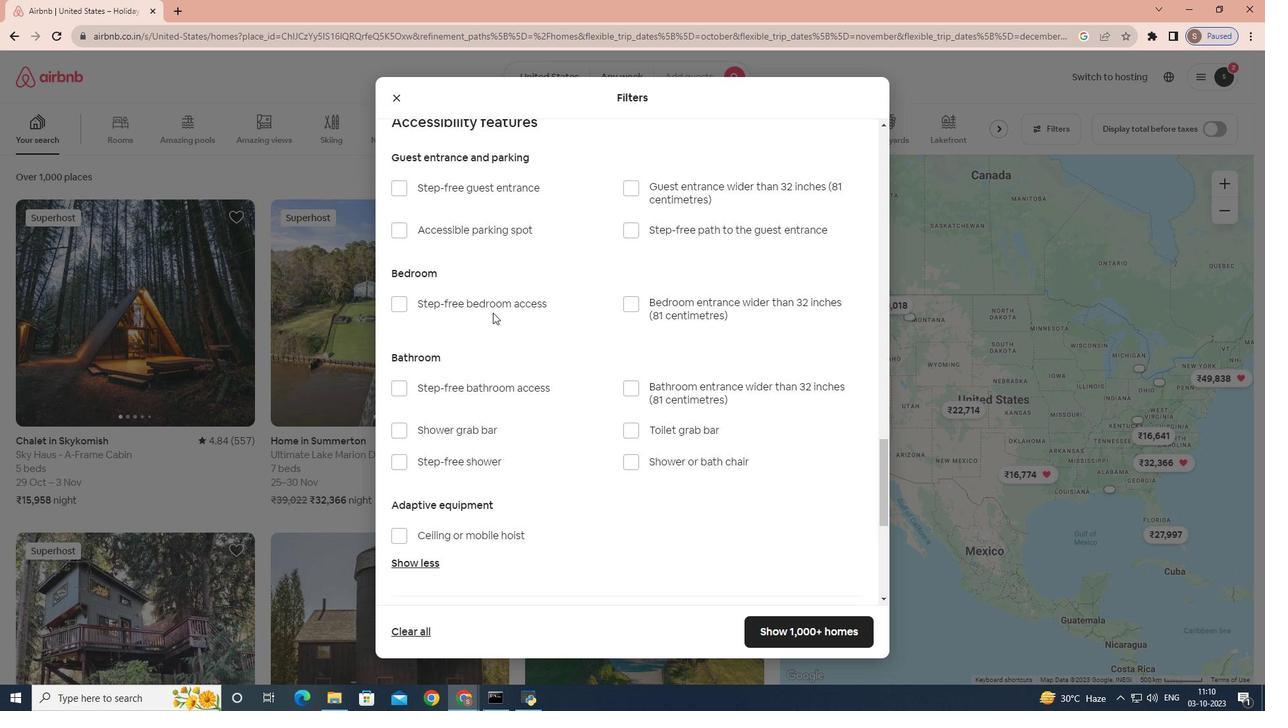
Action: Mouse scrolled (492, 312) with delta (0, 0)
Screenshot: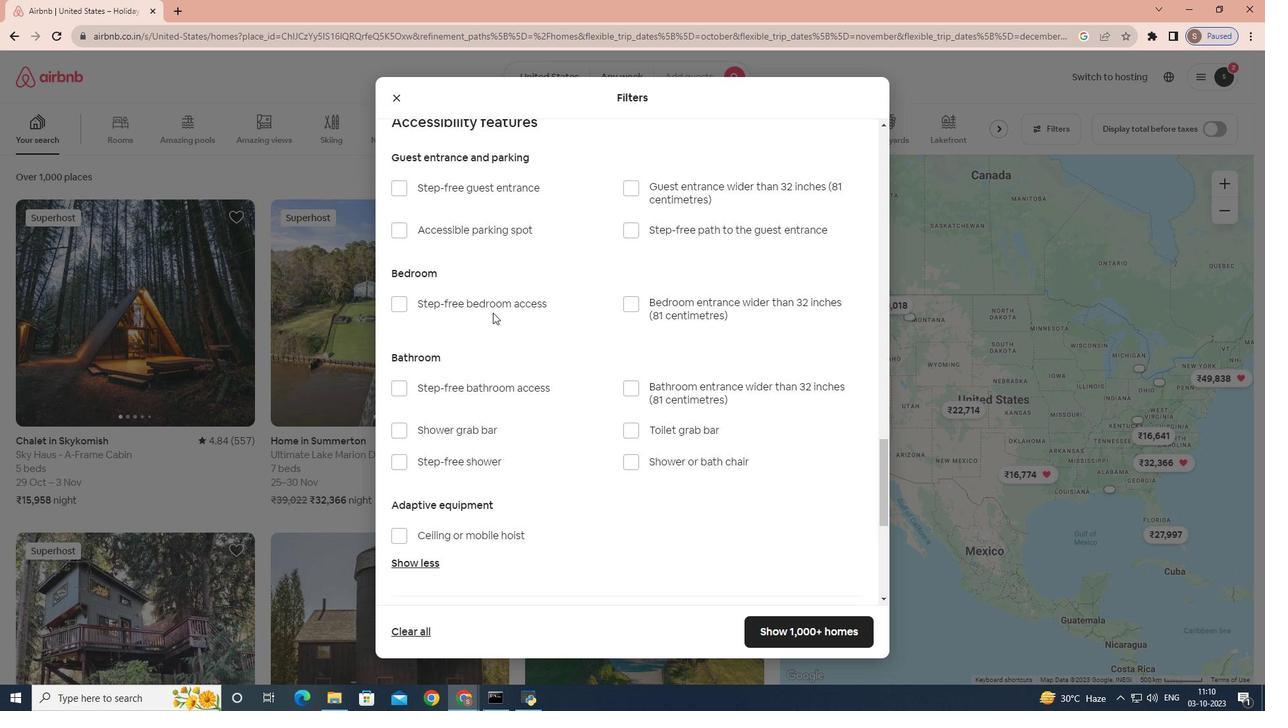 
Action: Mouse scrolled (492, 312) with delta (0, 0)
Screenshot: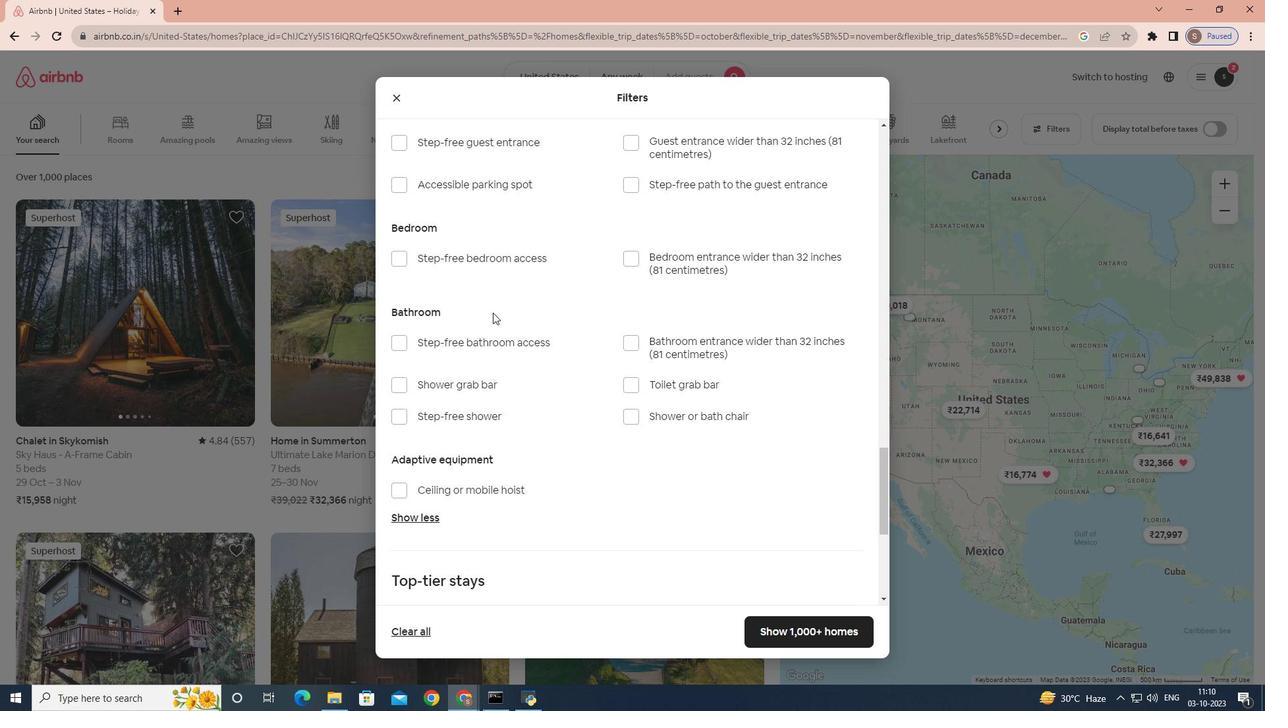 
Action: Mouse scrolled (492, 312) with delta (0, 0)
Screenshot: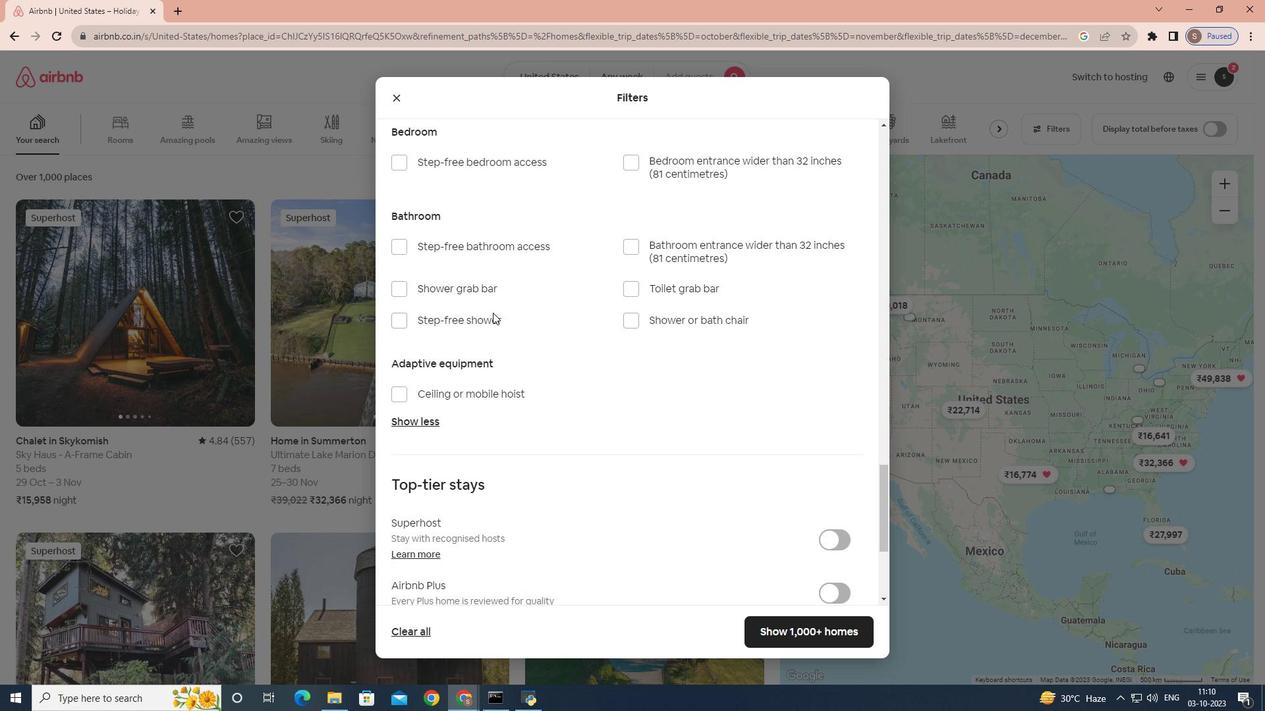 
Action: Mouse moved to (631, 289)
Screenshot: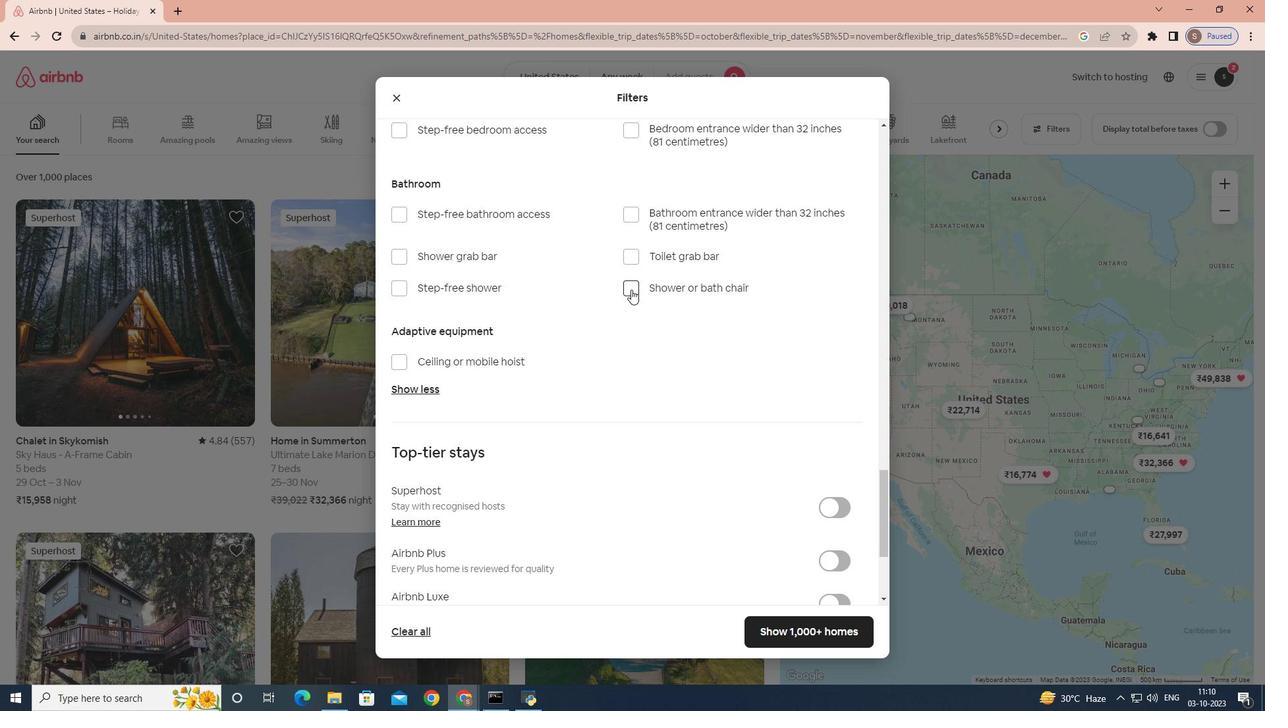 
Action: Mouse pressed left at (631, 289)
Screenshot: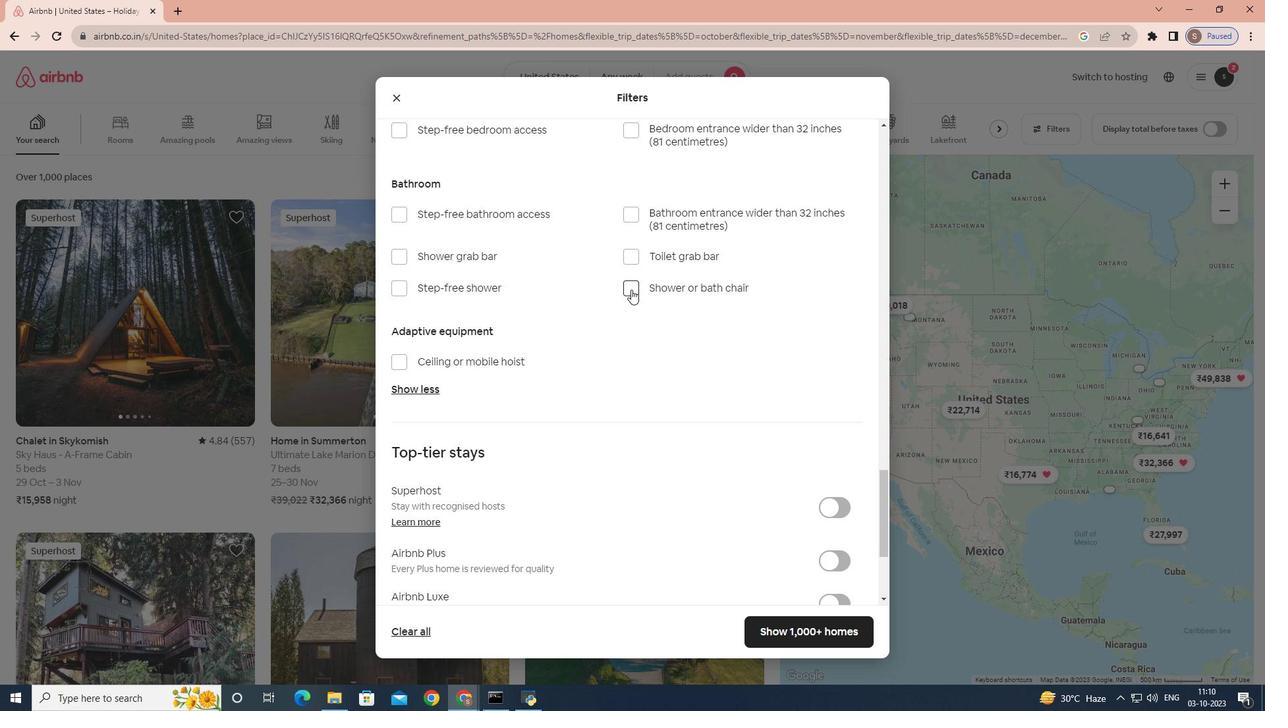 
Action: Mouse moved to (780, 633)
Screenshot: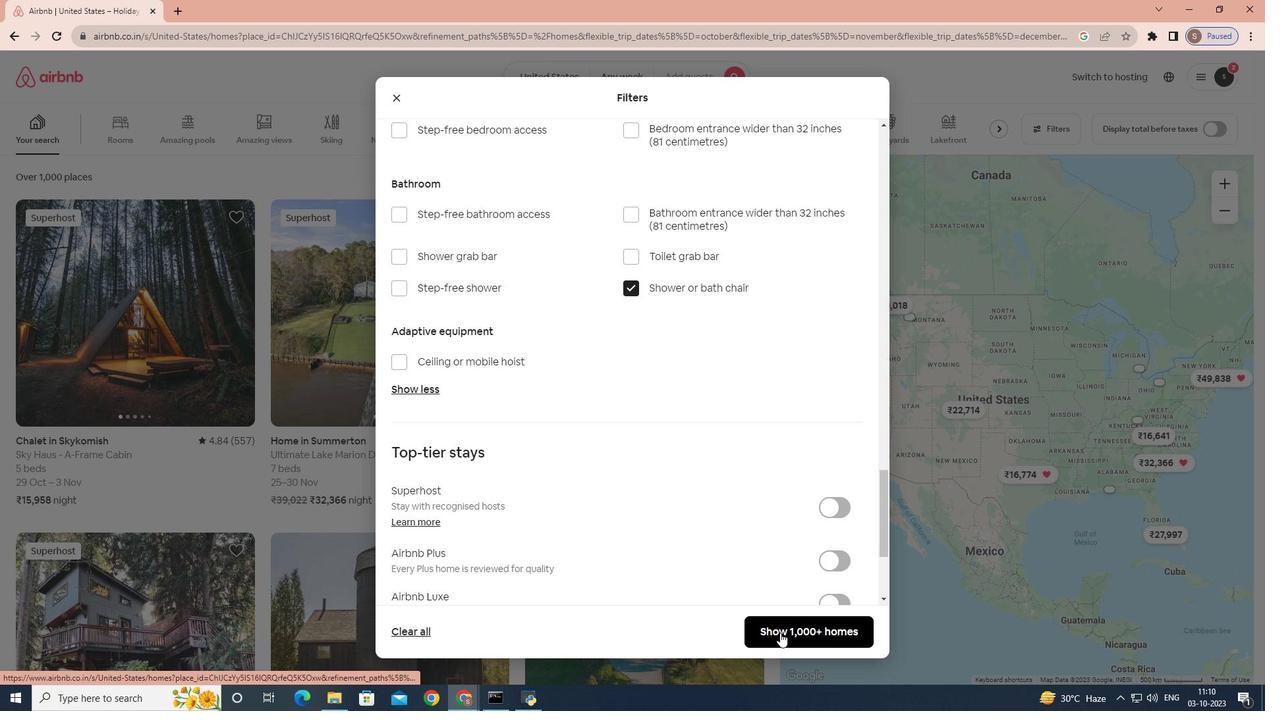 
Action: Mouse pressed left at (780, 633)
Screenshot: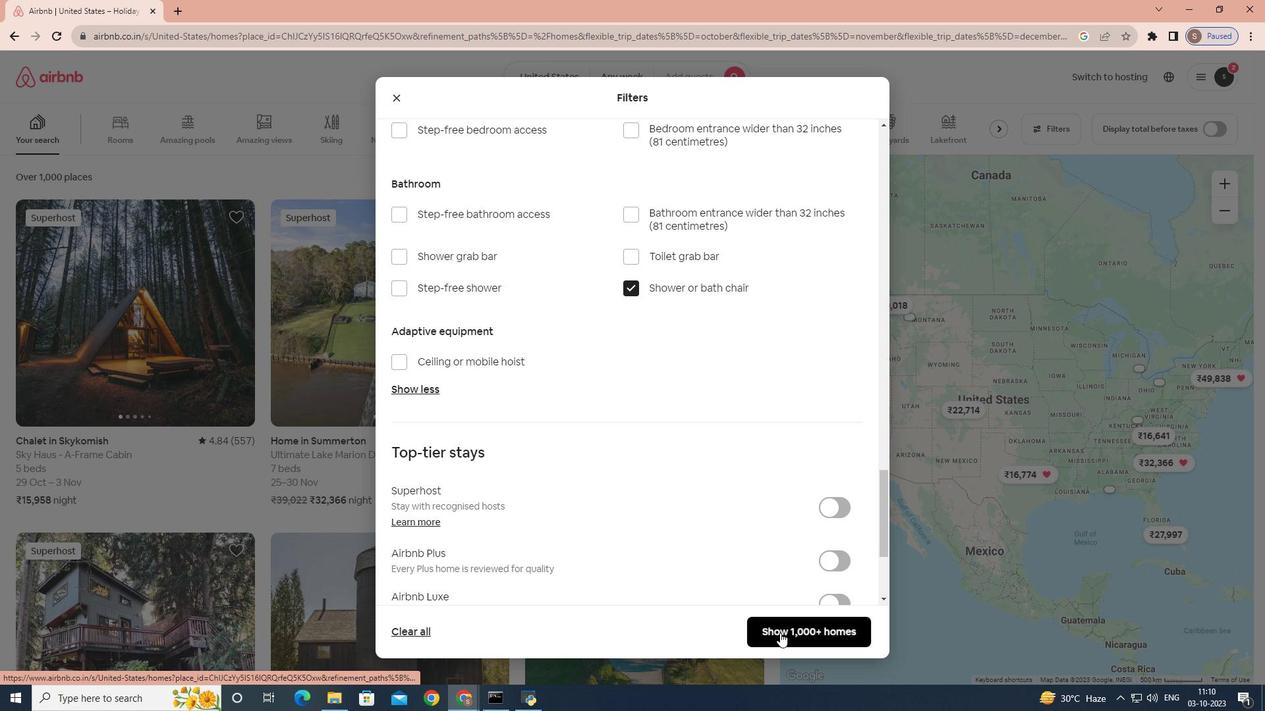 
Action: Mouse moved to (752, 621)
Screenshot: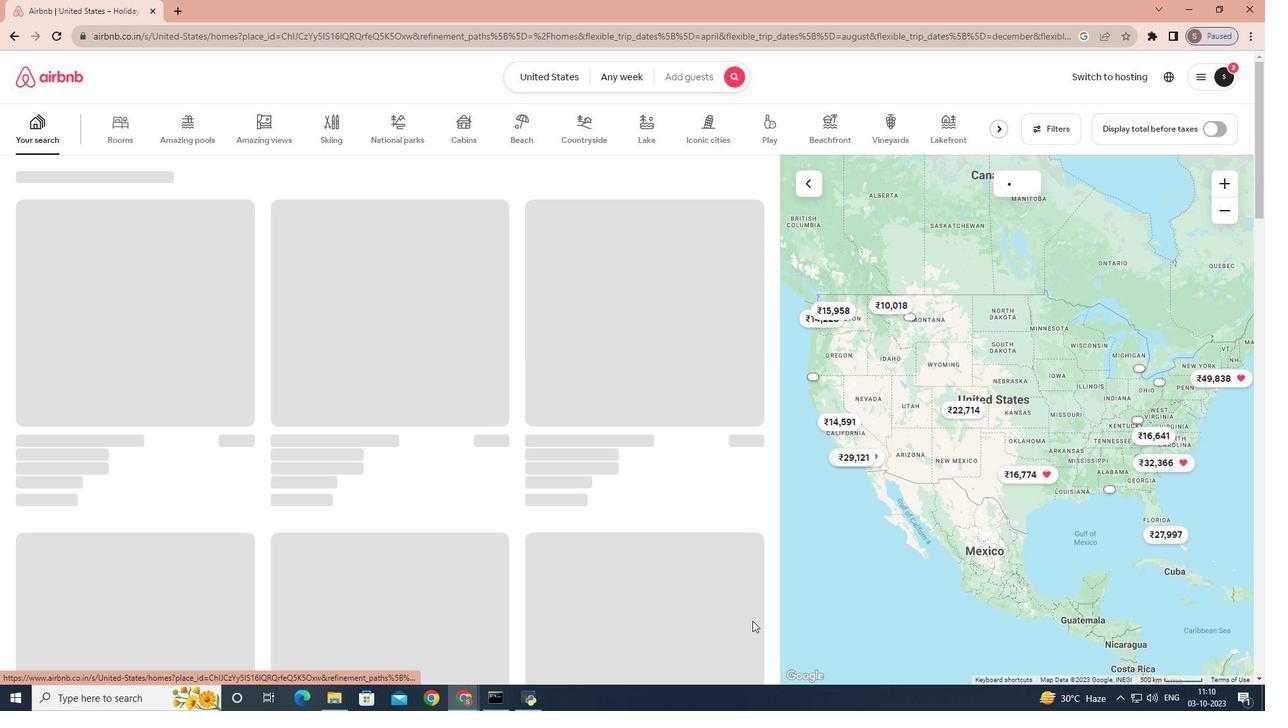 
